 Task: Create a due date automation trigger when advanced on, on the tuesday of the week before a card is due add basic with the blue label at 11:00 AM.
Action: Mouse moved to (1004, 309)
Screenshot: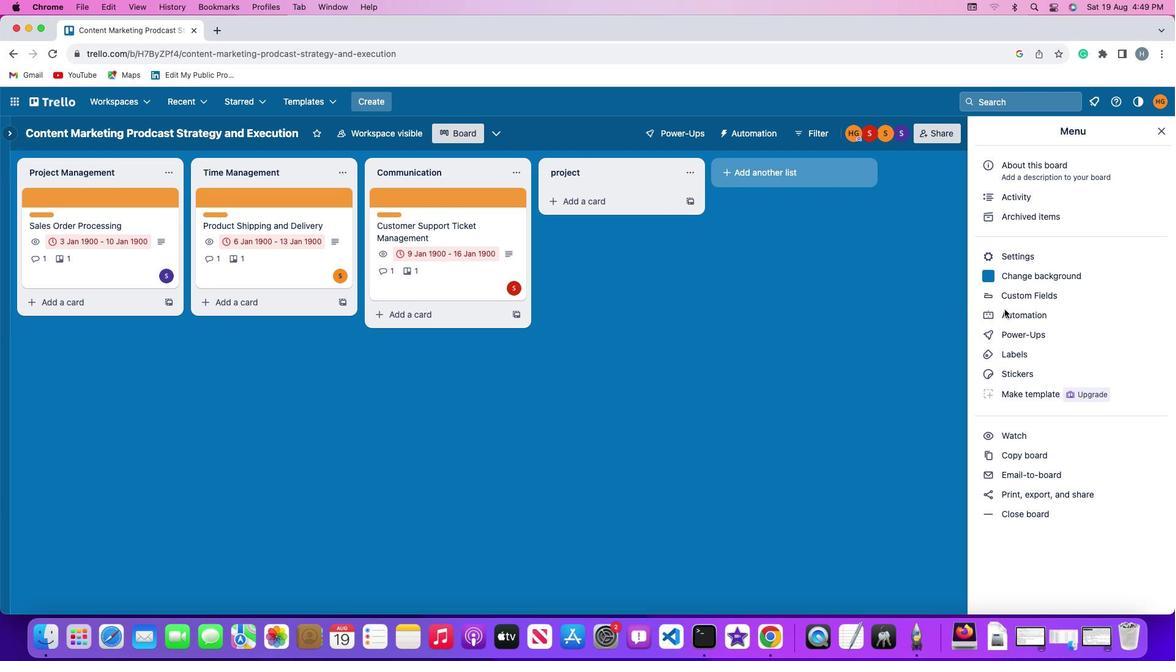 
Action: Mouse pressed left at (1004, 309)
Screenshot: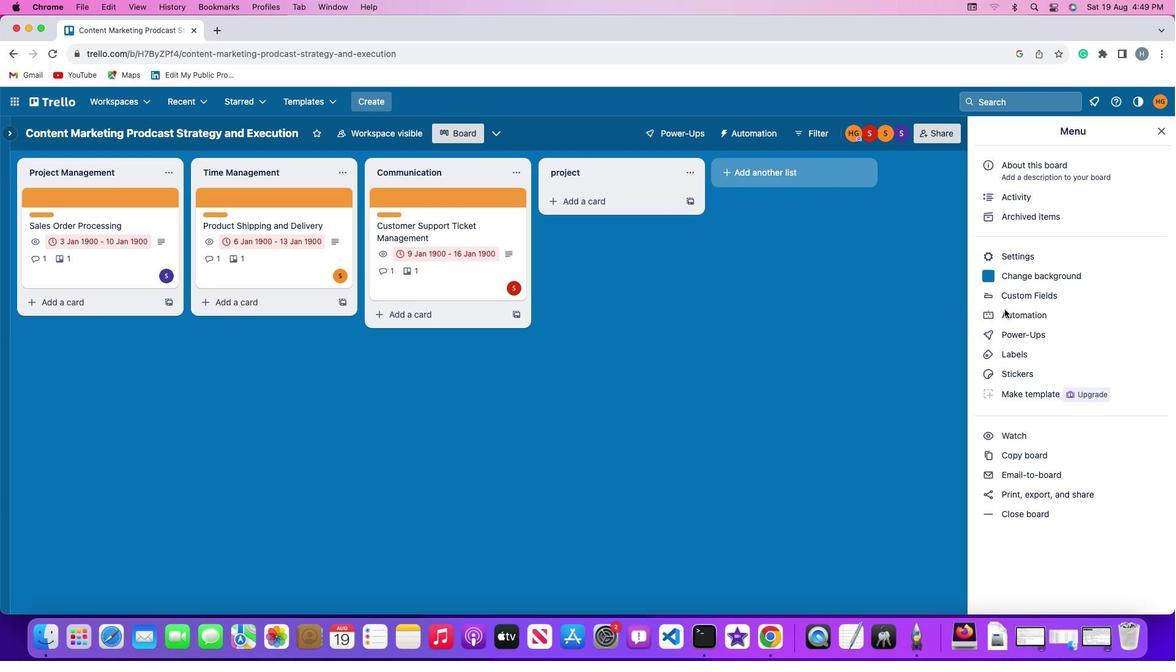 
Action: Mouse pressed left at (1004, 309)
Screenshot: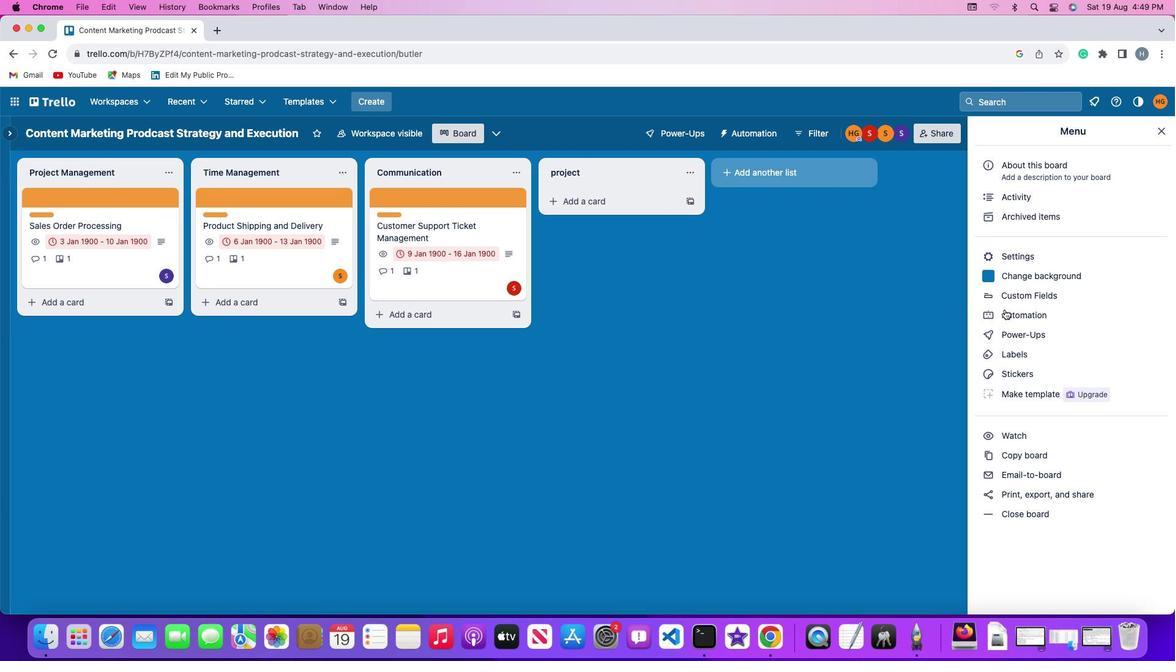 
Action: Mouse moved to (100, 289)
Screenshot: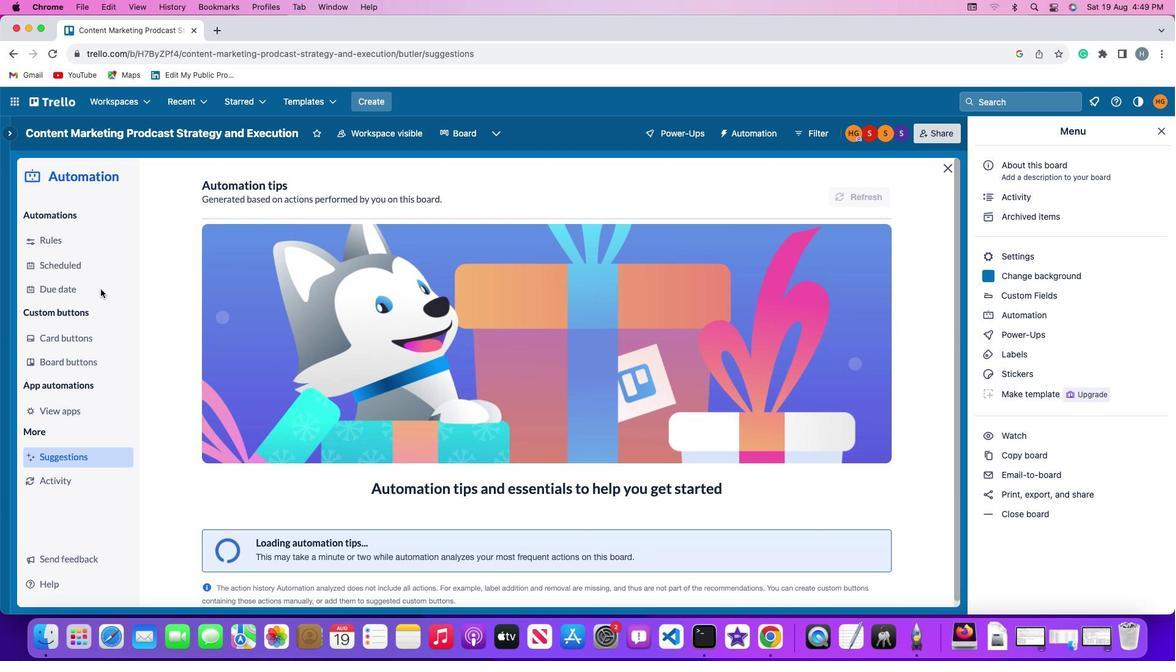 
Action: Mouse pressed left at (100, 289)
Screenshot: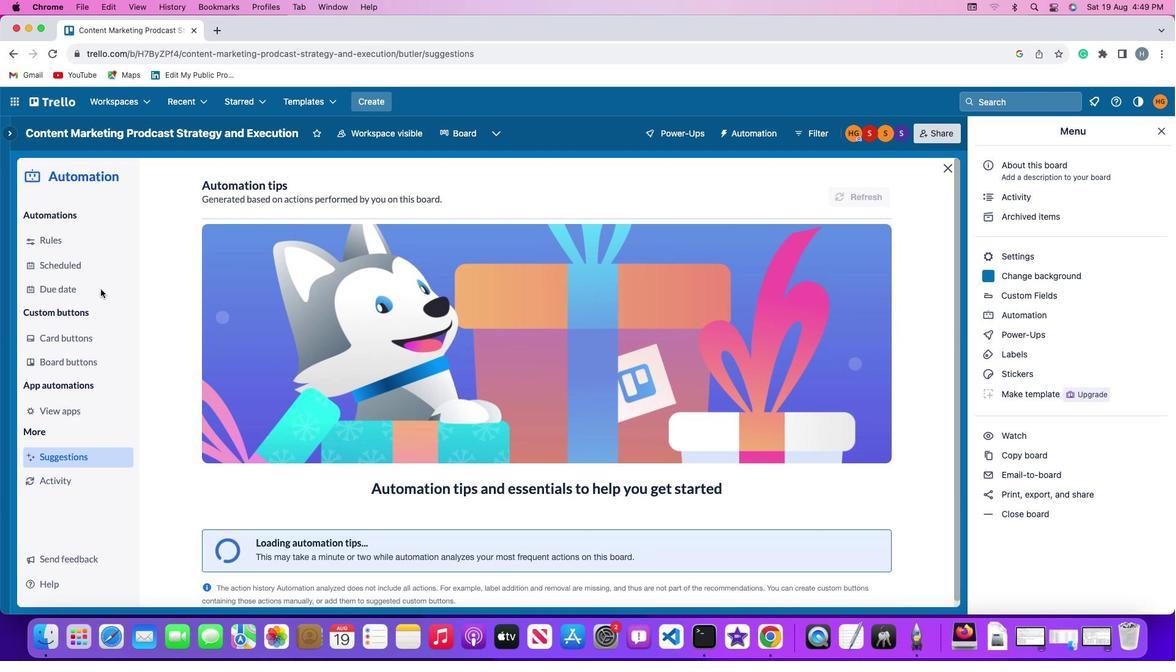 
Action: Mouse moved to (816, 188)
Screenshot: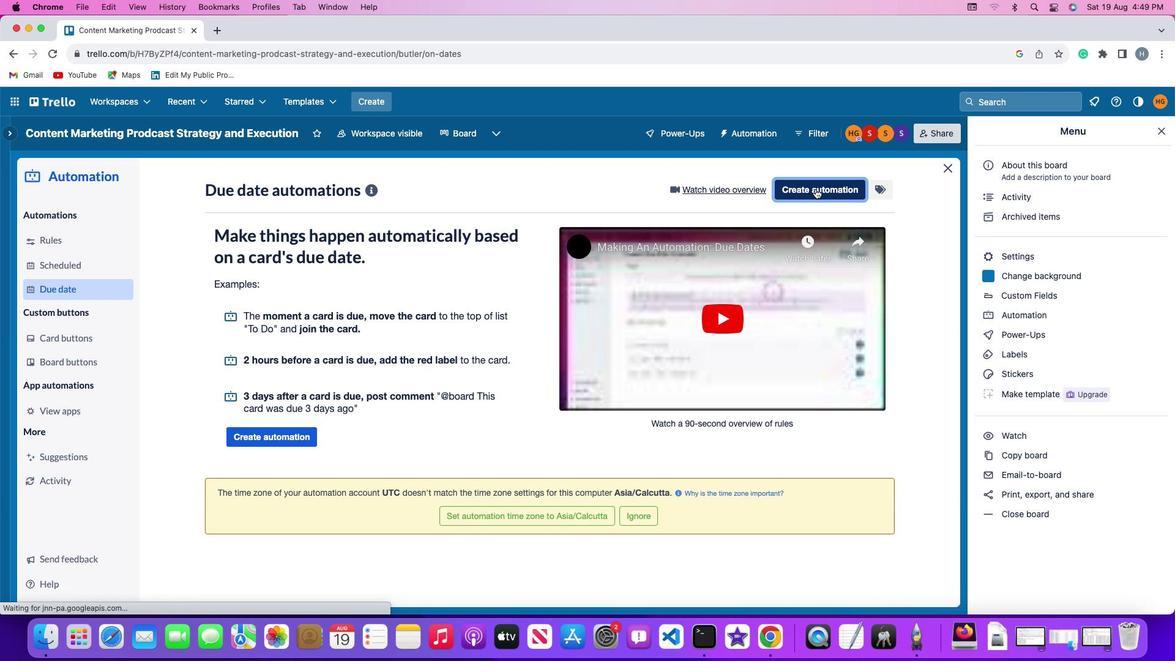 
Action: Mouse pressed left at (816, 188)
Screenshot: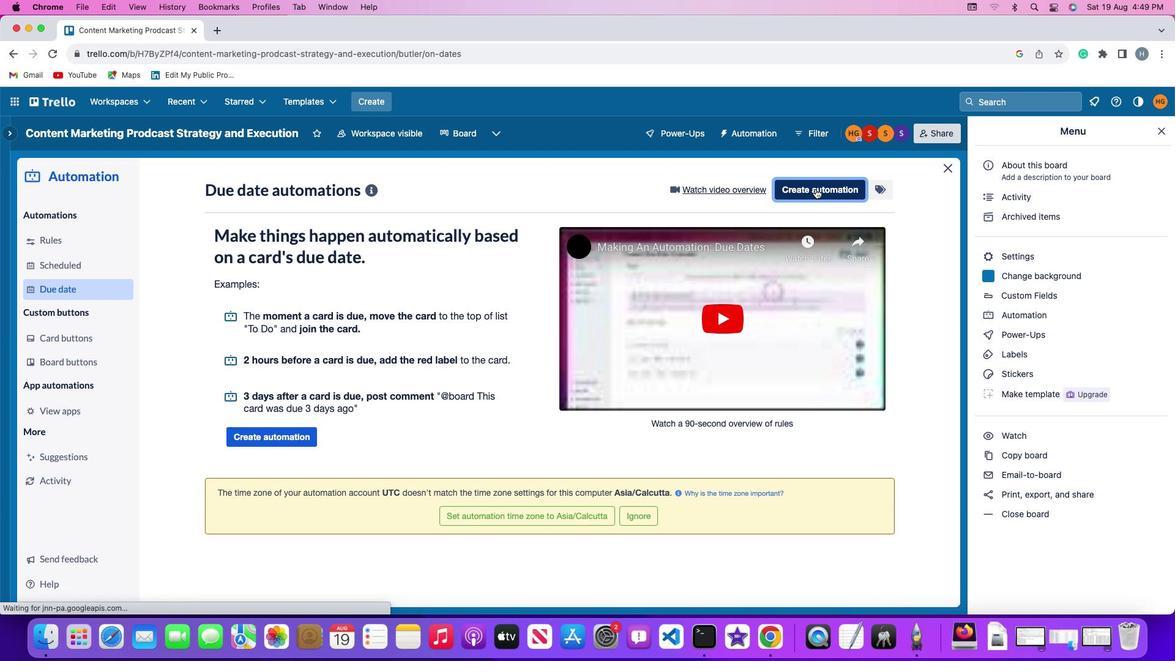 
Action: Mouse moved to (219, 306)
Screenshot: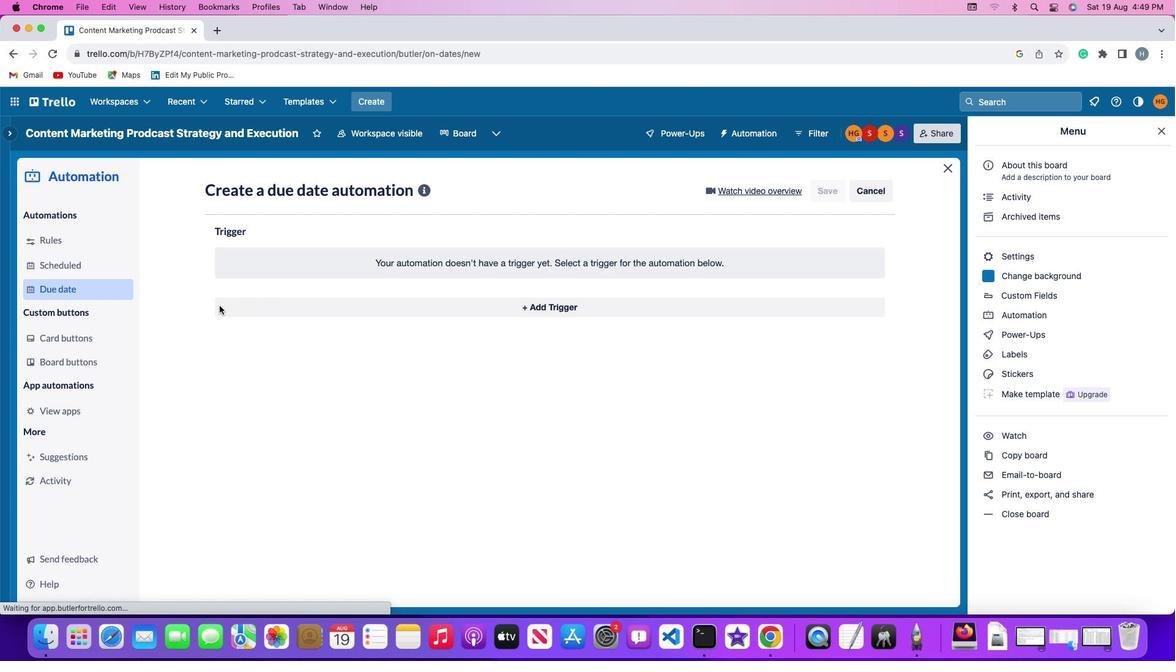 
Action: Mouse pressed left at (219, 306)
Screenshot: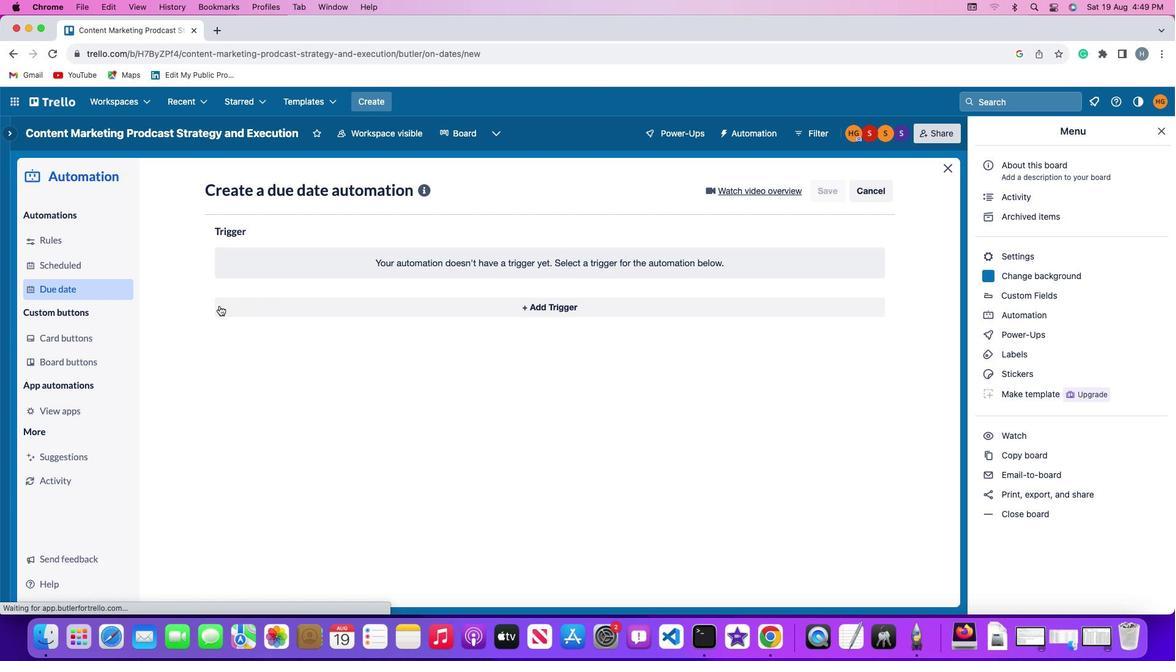 
Action: Mouse moved to (262, 524)
Screenshot: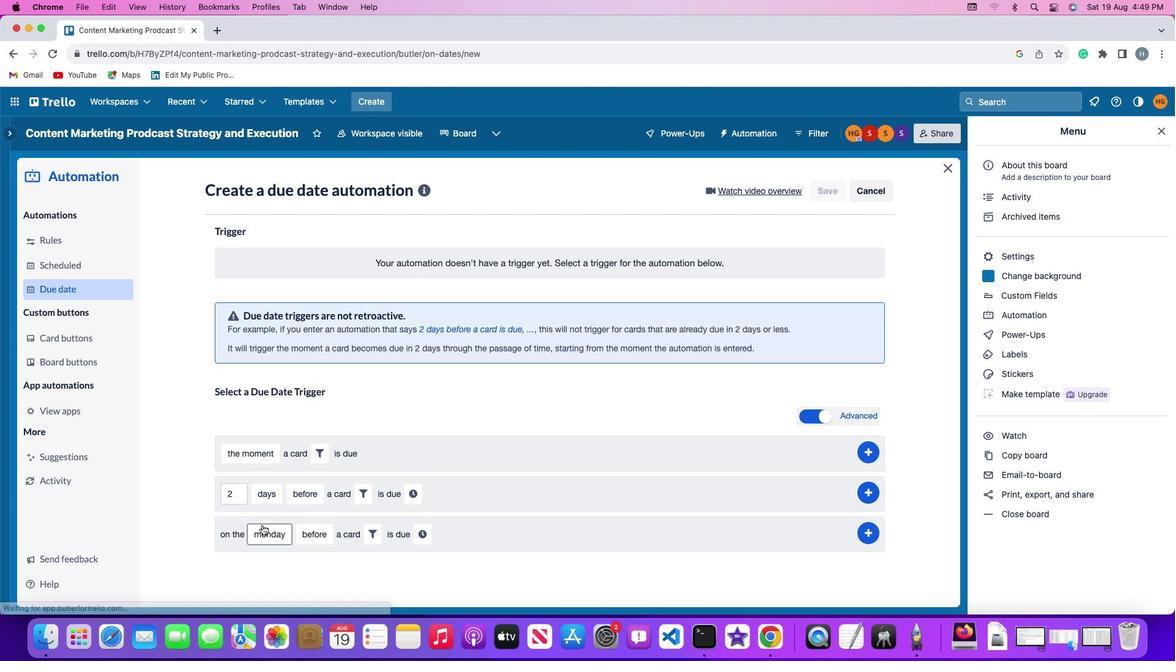 
Action: Mouse pressed left at (262, 524)
Screenshot: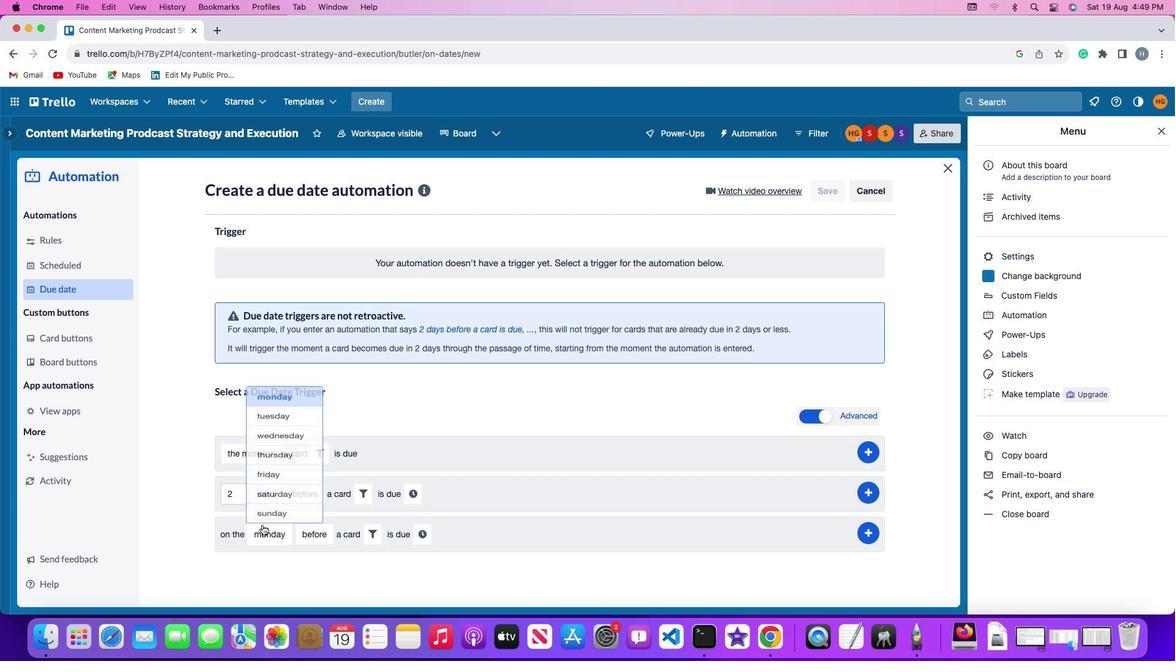 
Action: Mouse moved to (282, 394)
Screenshot: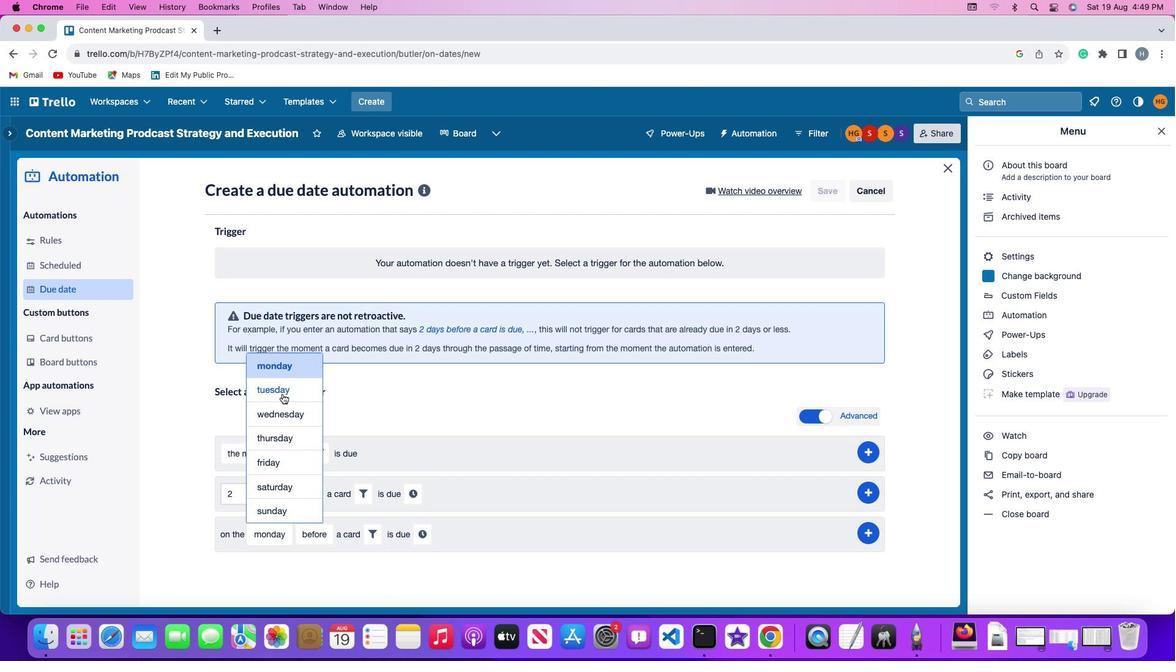 
Action: Mouse pressed left at (282, 394)
Screenshot: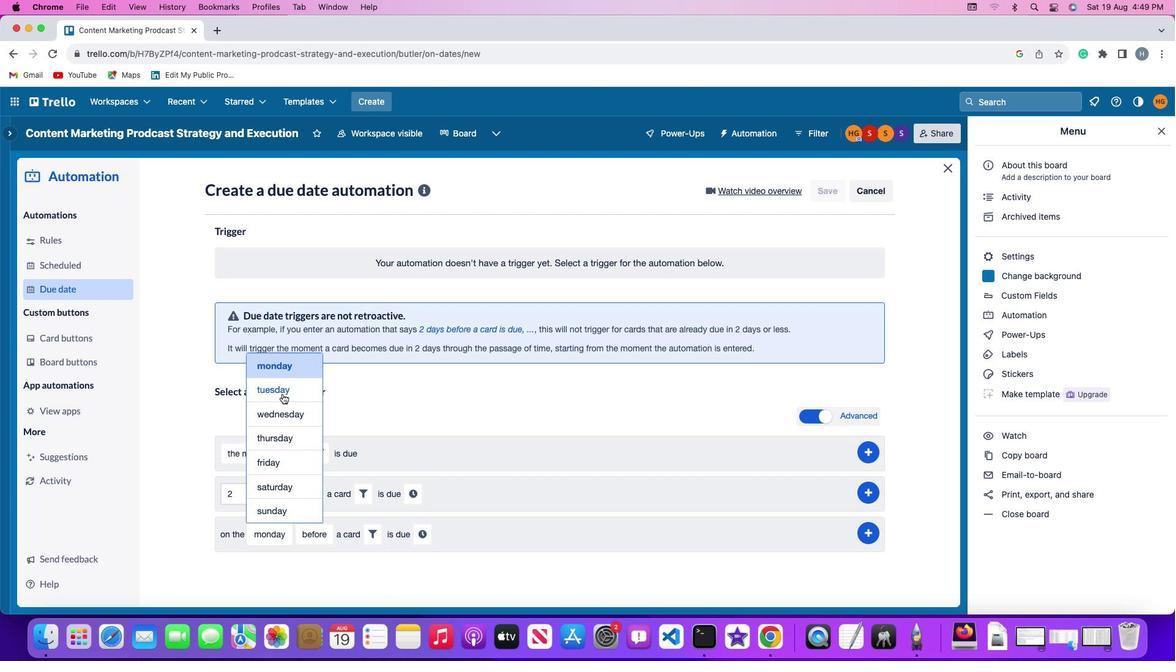 
Action: Mouse moved to (315, 533)
Screenshot: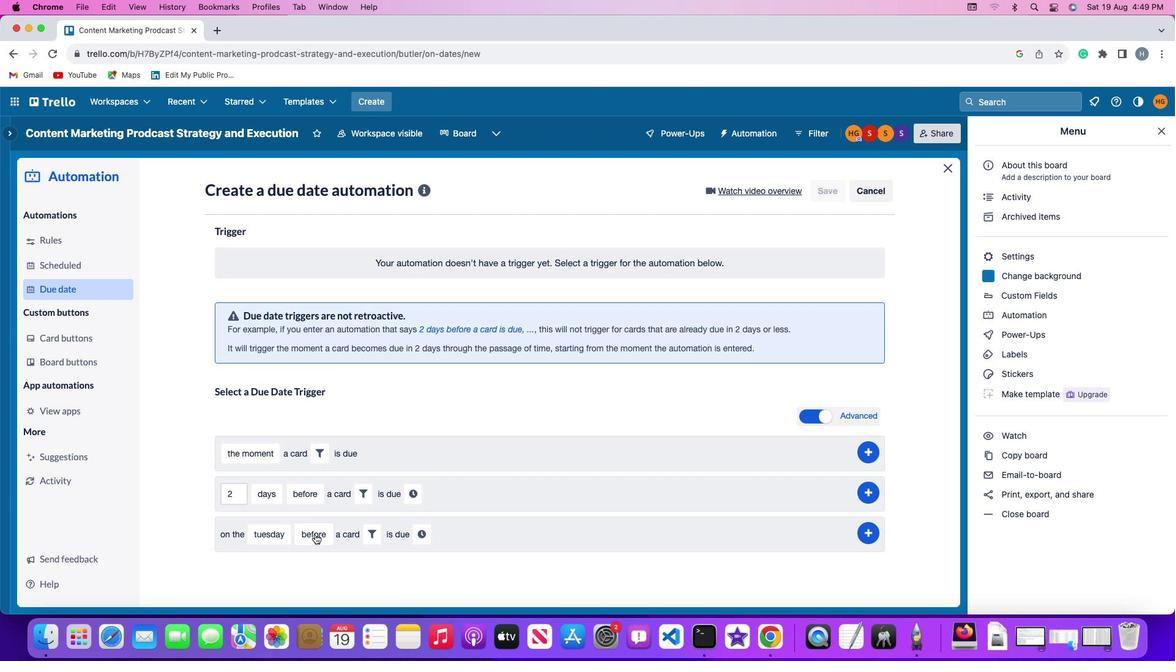 
Action: Mouse pressed left at (315, 533)
Screenshot: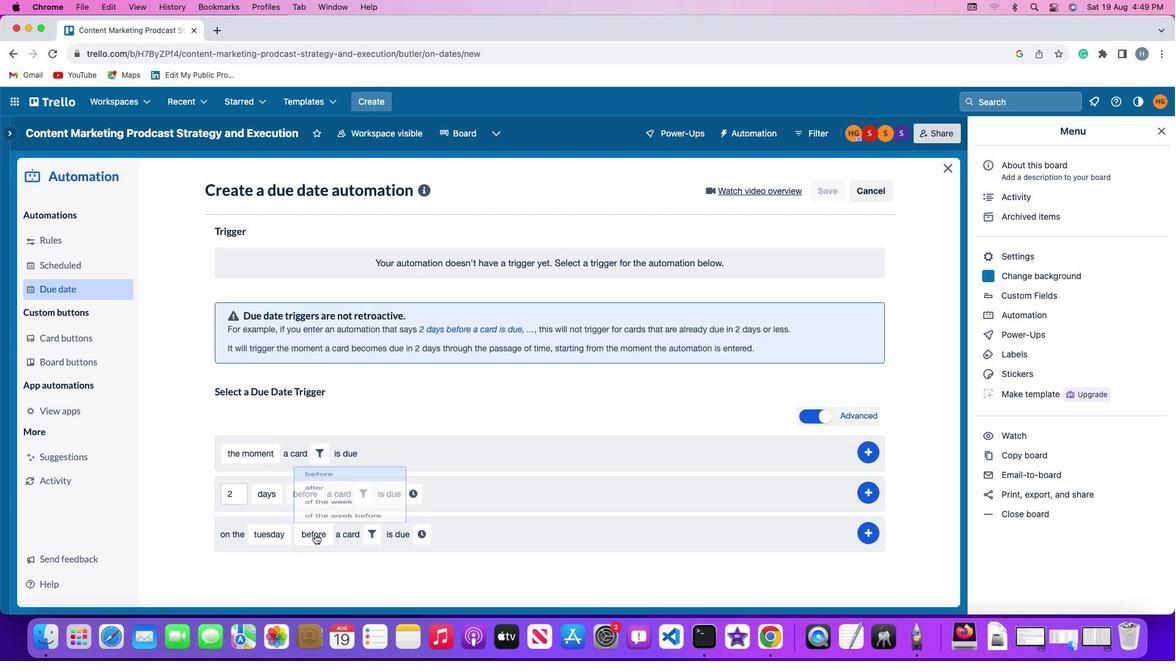 
Action: Mouse moved to (337, 509)
Screenshot: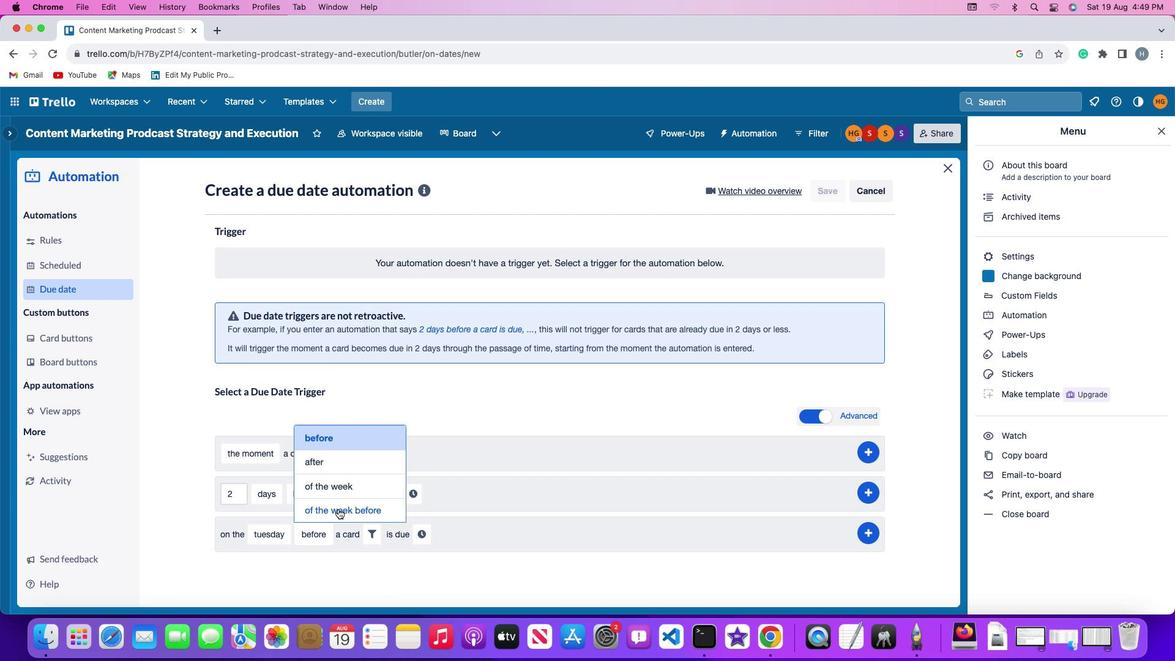 
Action: Mouse pressed left at (337, 509)
Screenshot: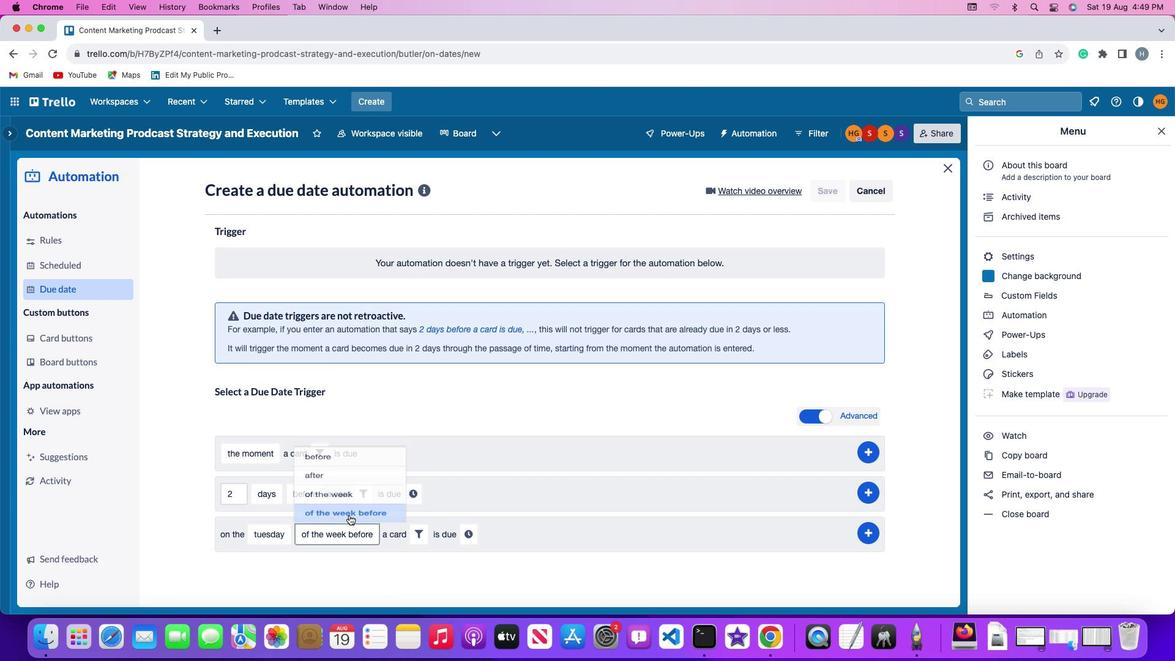 
Action: Mouse moved to (411, 532)
Screenshot: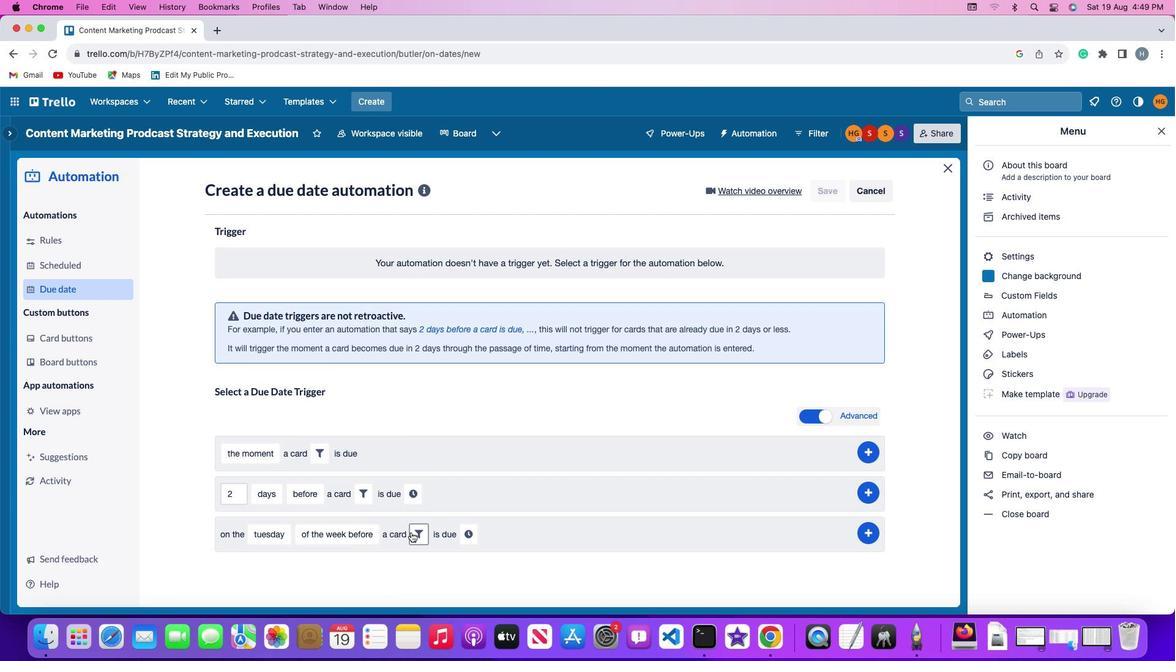 
Action: Mouse pressed left at (411, 532)
Screenshot: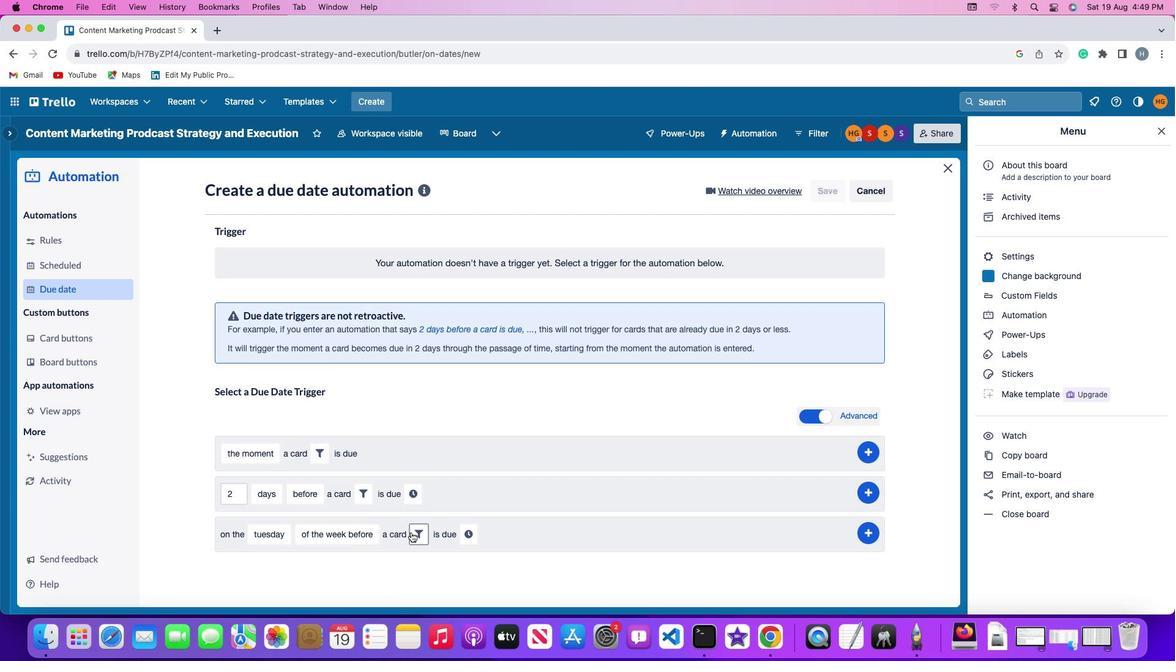 
Action: Mouse moved to (385, 571)
Screenshot: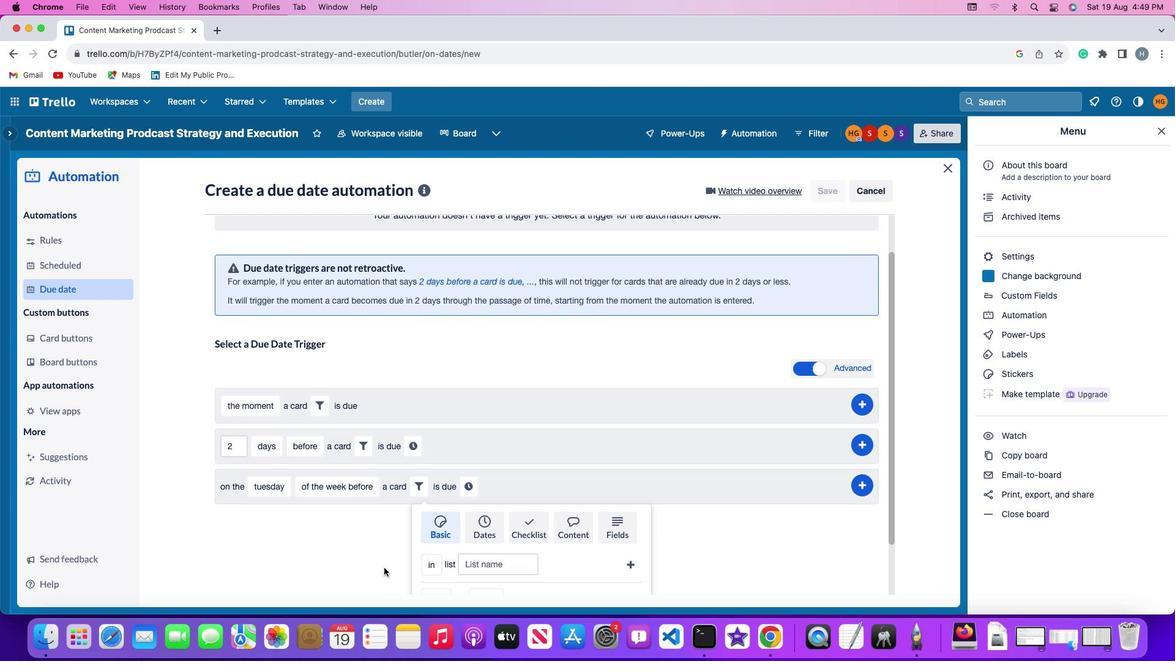 
Action: Mouse scrolled (385, 571) with delta (0, 0)
Screenshot: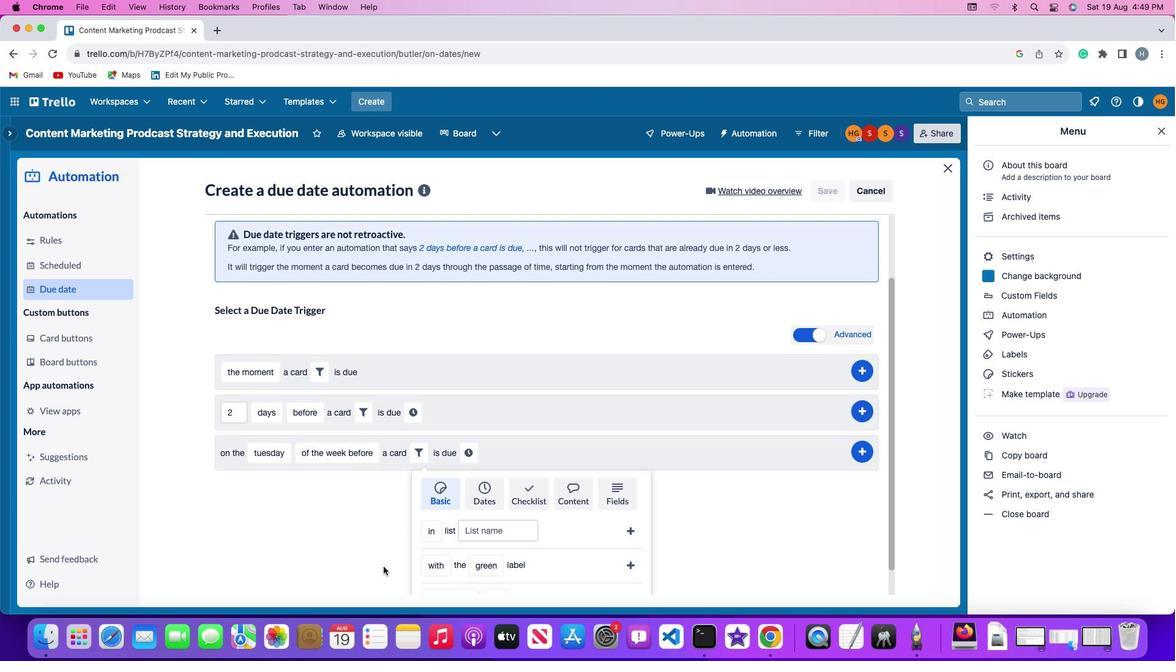 
Action: Mouse scrolled (385, 571) with delta (0, 0)
Screenshot: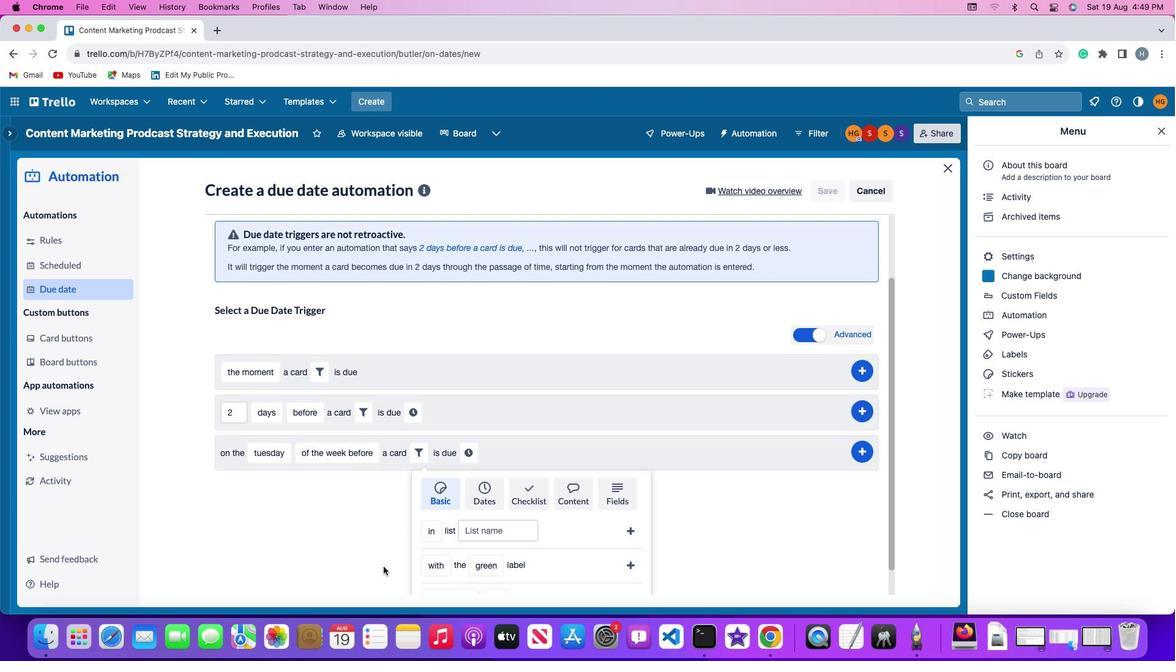 
Action: Mouse scrolled (385, 571) with delta (0, -1)
Screenshot: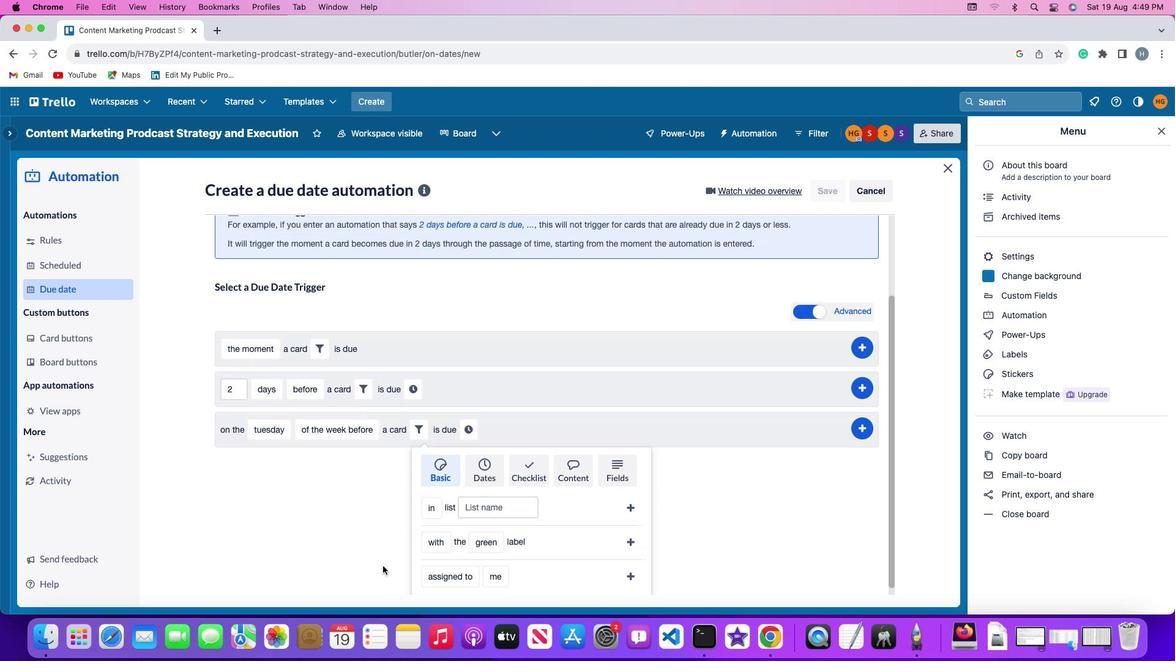 
Action: Mouse scrolled (385, 571) with delta (0, -3)
Screenshot: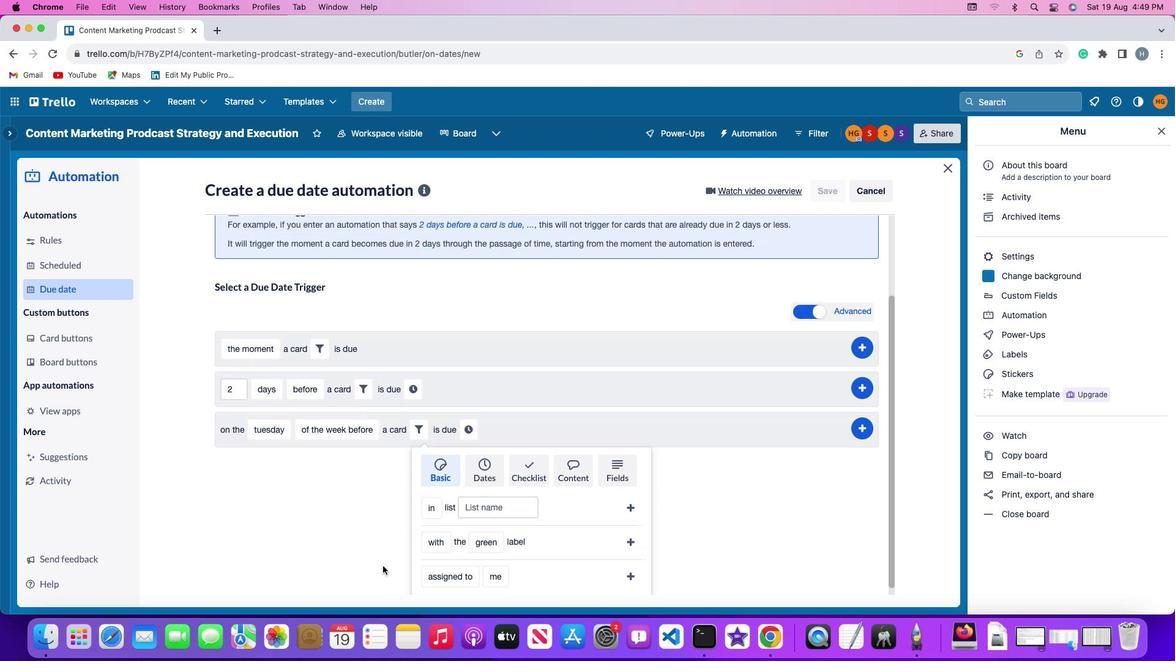 
Action: Mouse moved to (385, 571)
Screenshot: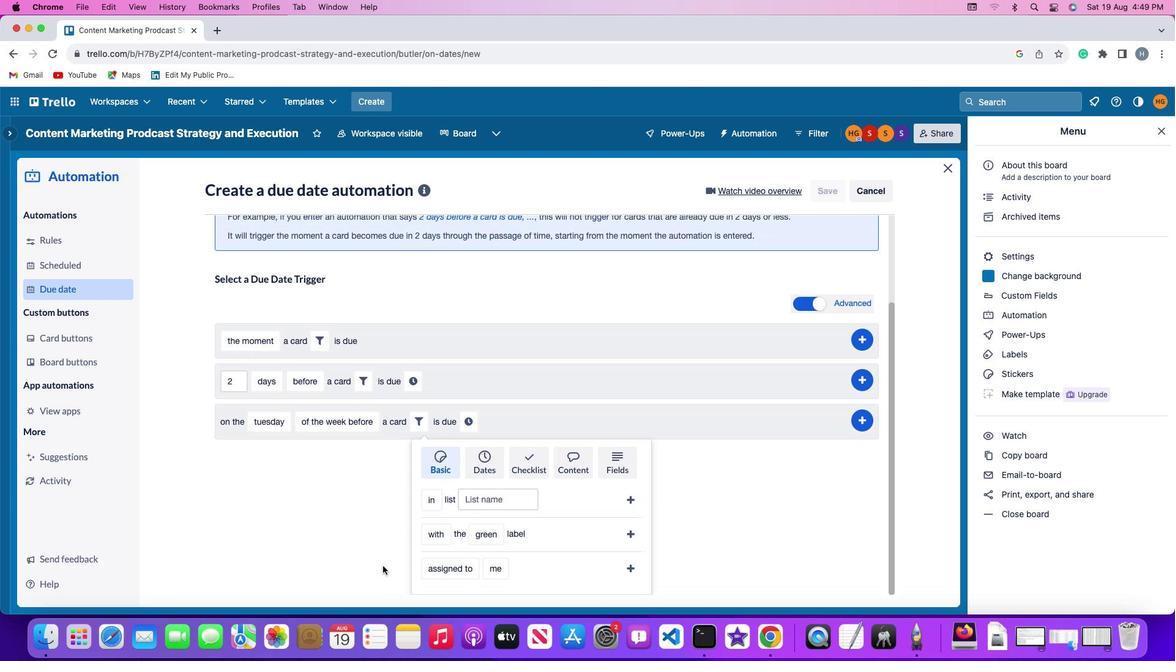 
Action: Mouse scrolled (385, 571) with delta (0, -3)
Screenshot: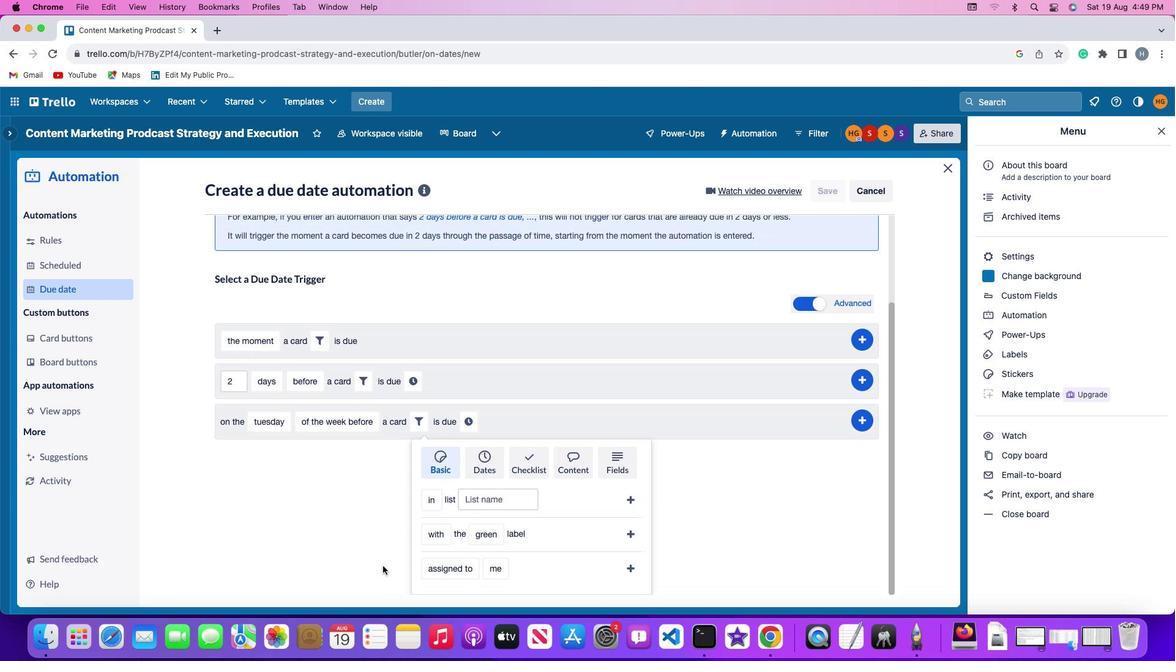
Action: Mouse moved to (382, 565)
Screenshot: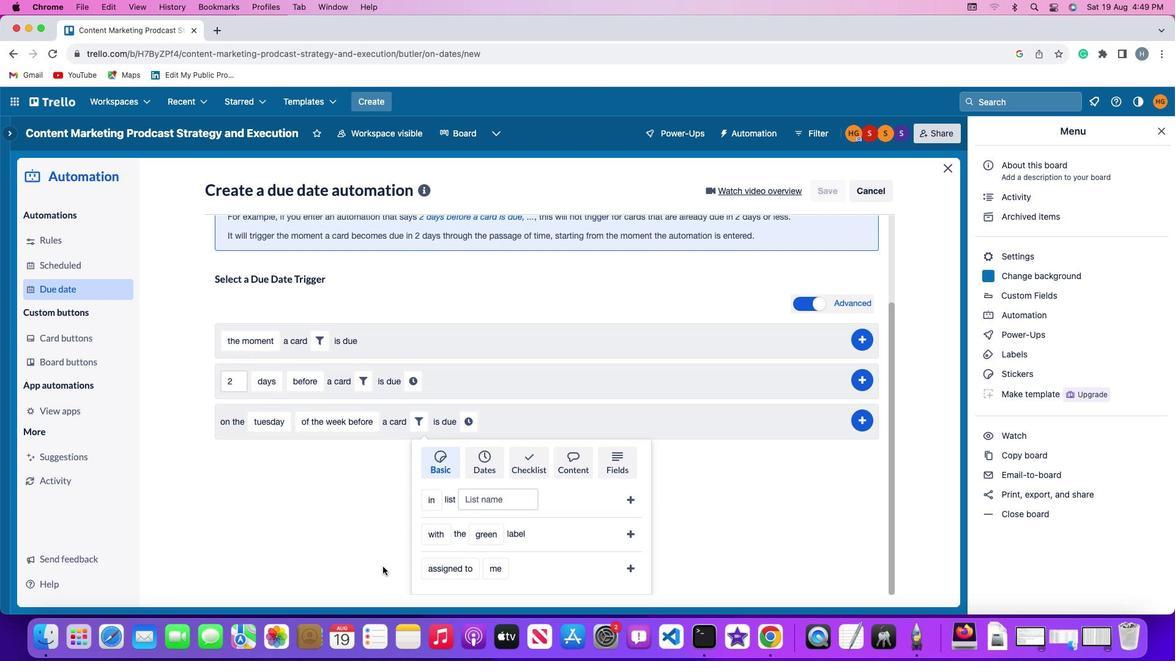 
Action: Mouse scrolled (382, 565) with delta (0, 0)
Screenshot: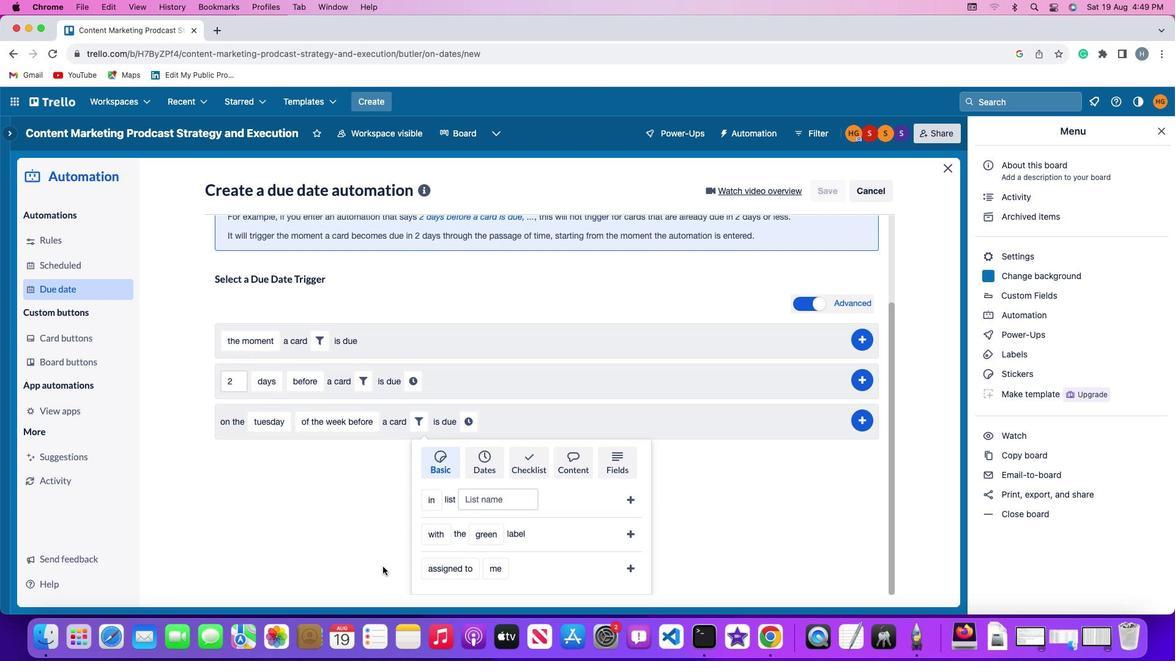 
Action: Mouse moved to (381, 565)
Screenshot: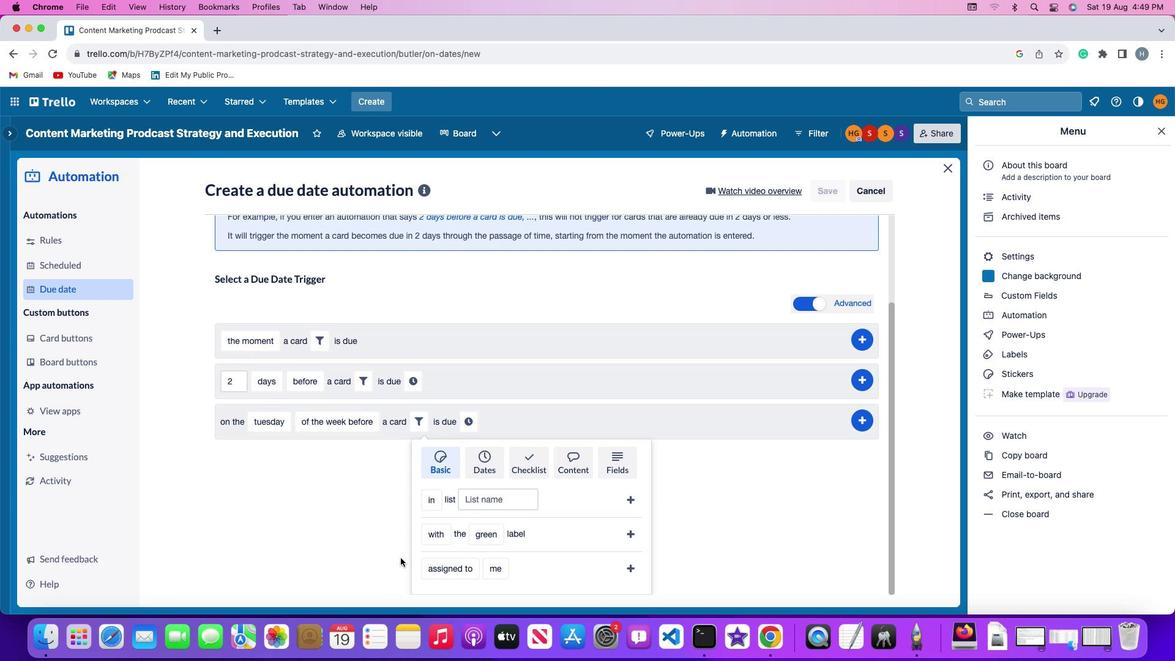 
Action: Mouse scrolled (381, 565) with delta (0, 0)
Screenshot: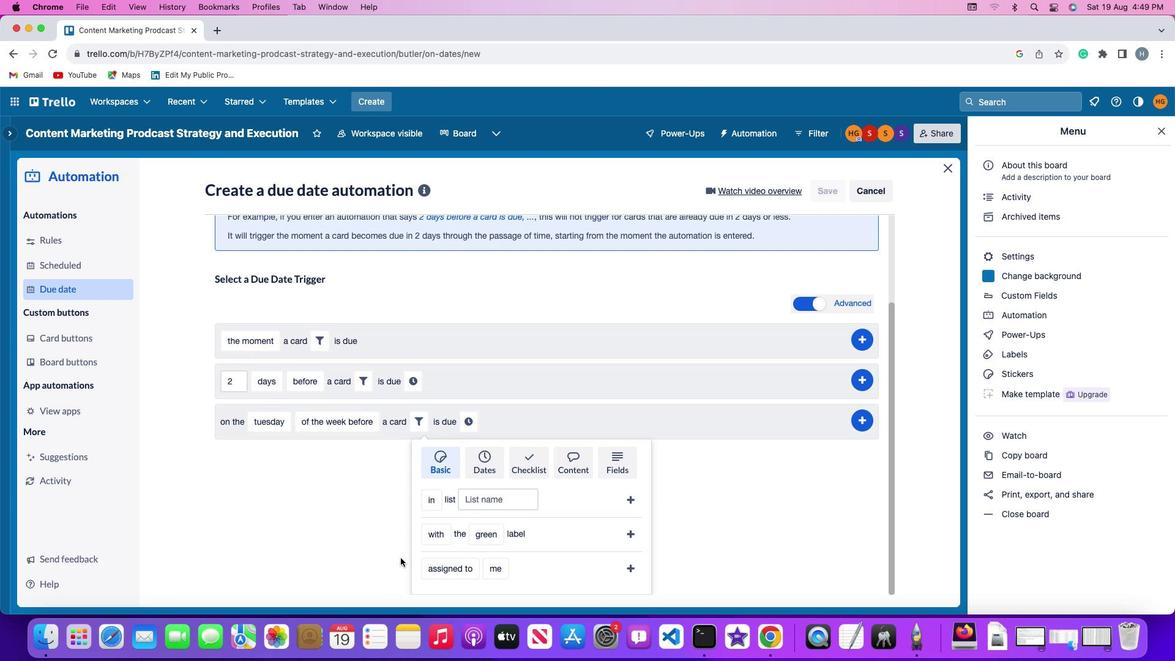 
Action: Mouse moved to (437, 537)
Screenshot: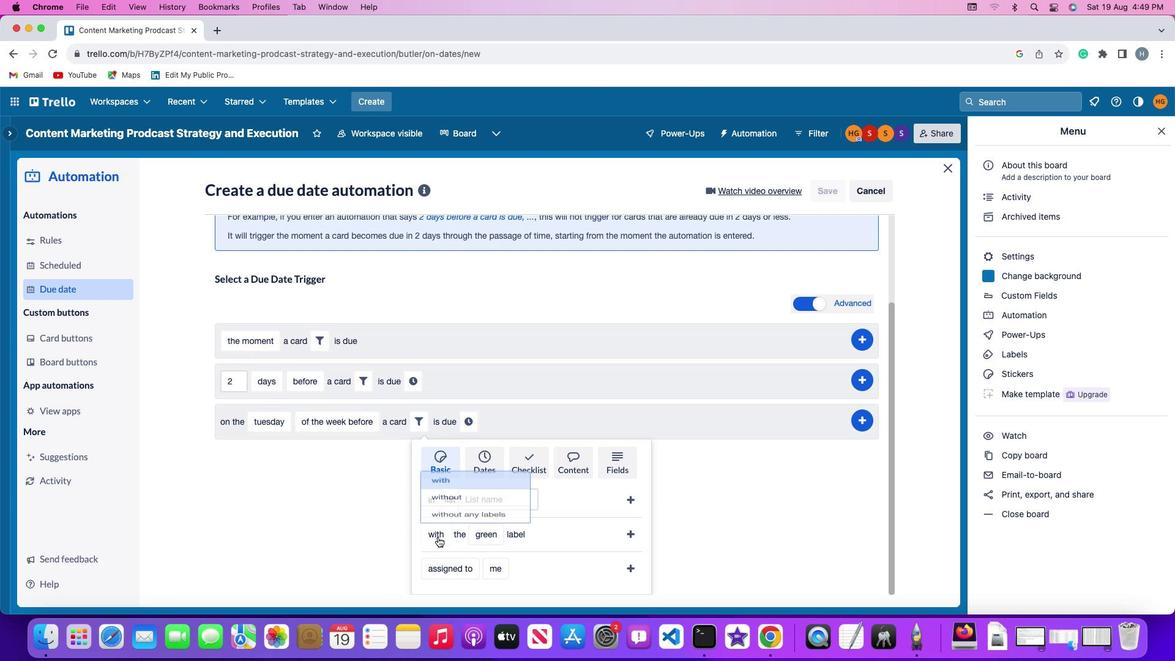 
Action: Mouse pressed left at (437, 537)
Screenshot: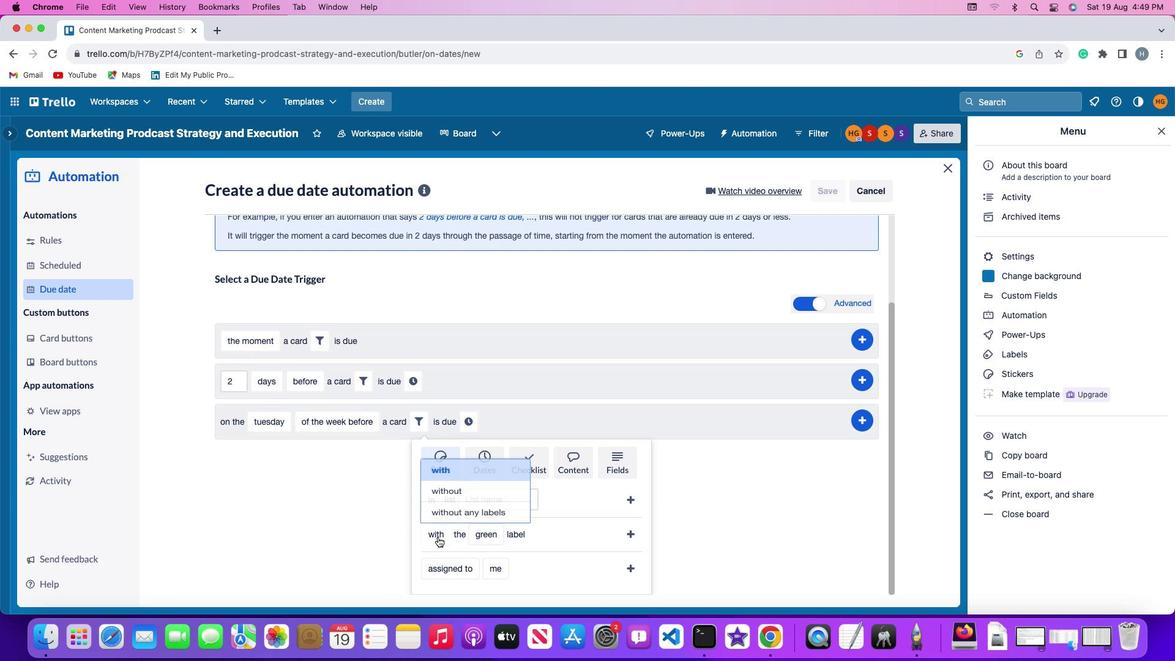 
Action: Mouse moved to (460, 466)
Screenshot: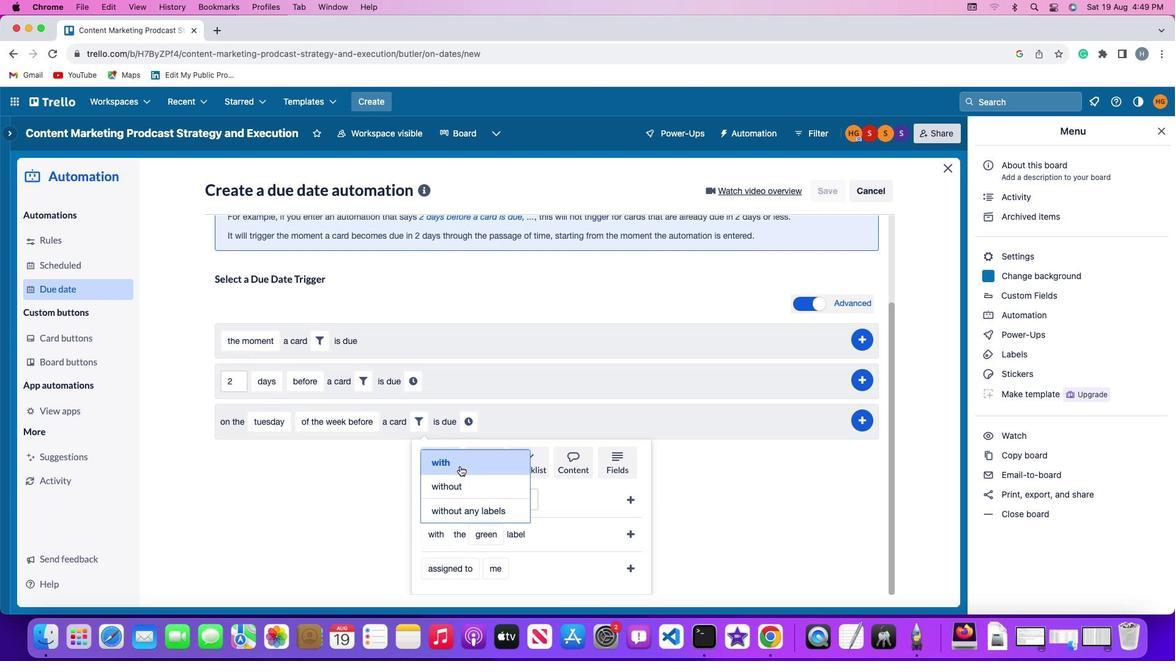 
Action: Mouse pressed left at (460, 466)
Screenshot: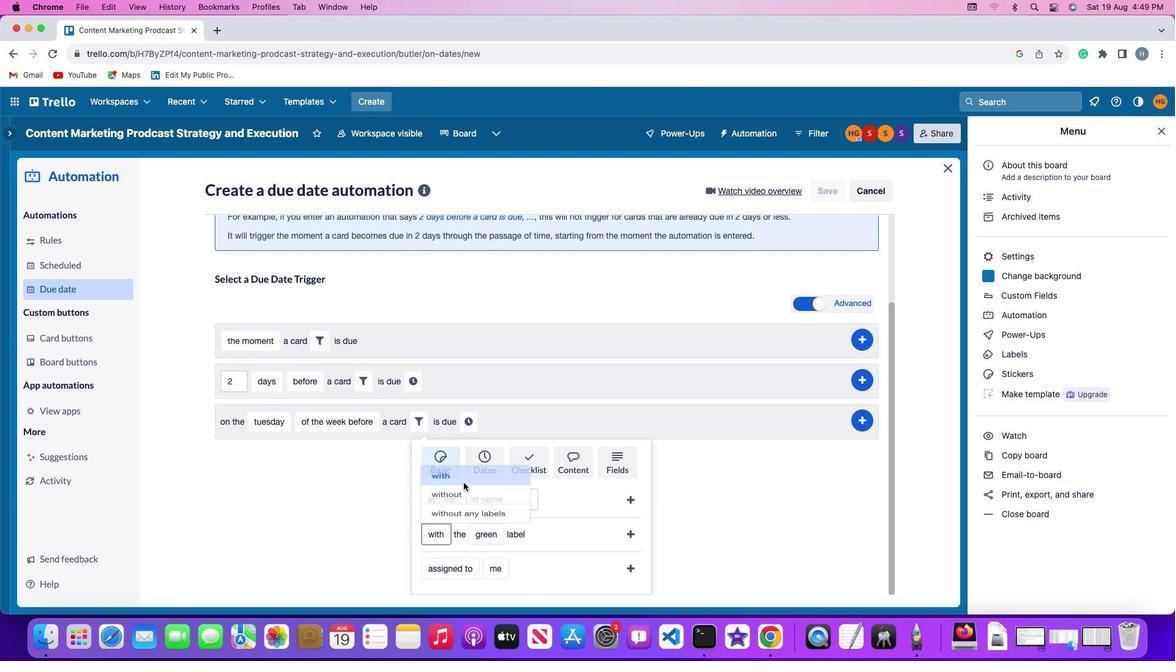 
Action: Mouse moved to (483, 533)
Screenshot: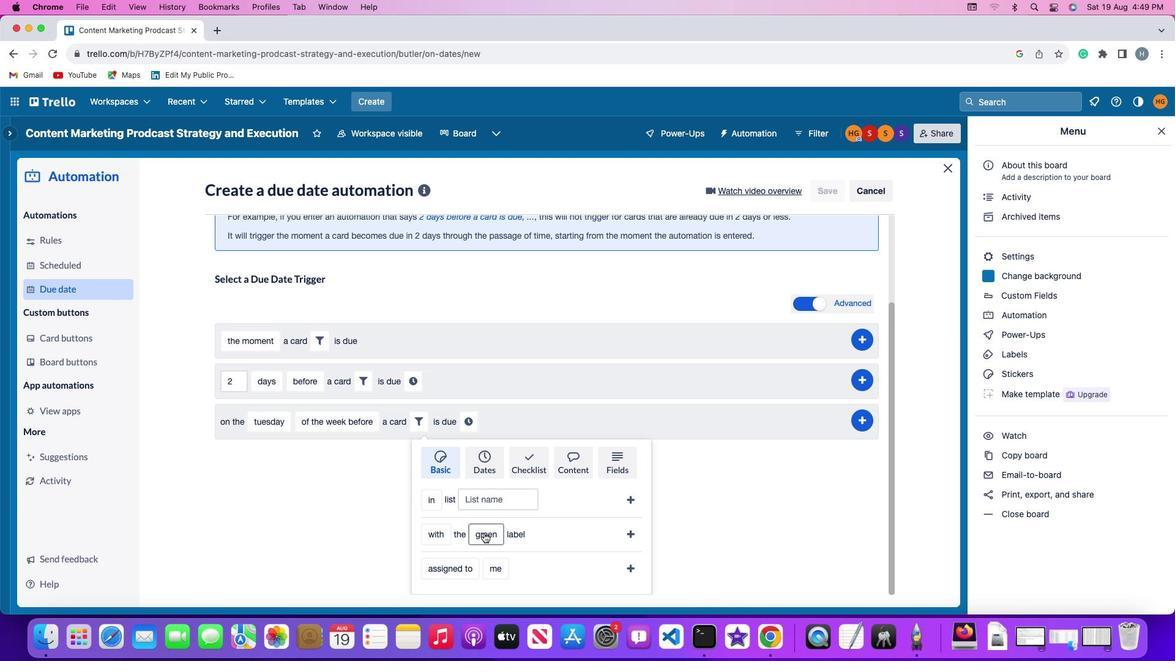 
Action: Mouse pressed left at (483, 533)
Screenshot: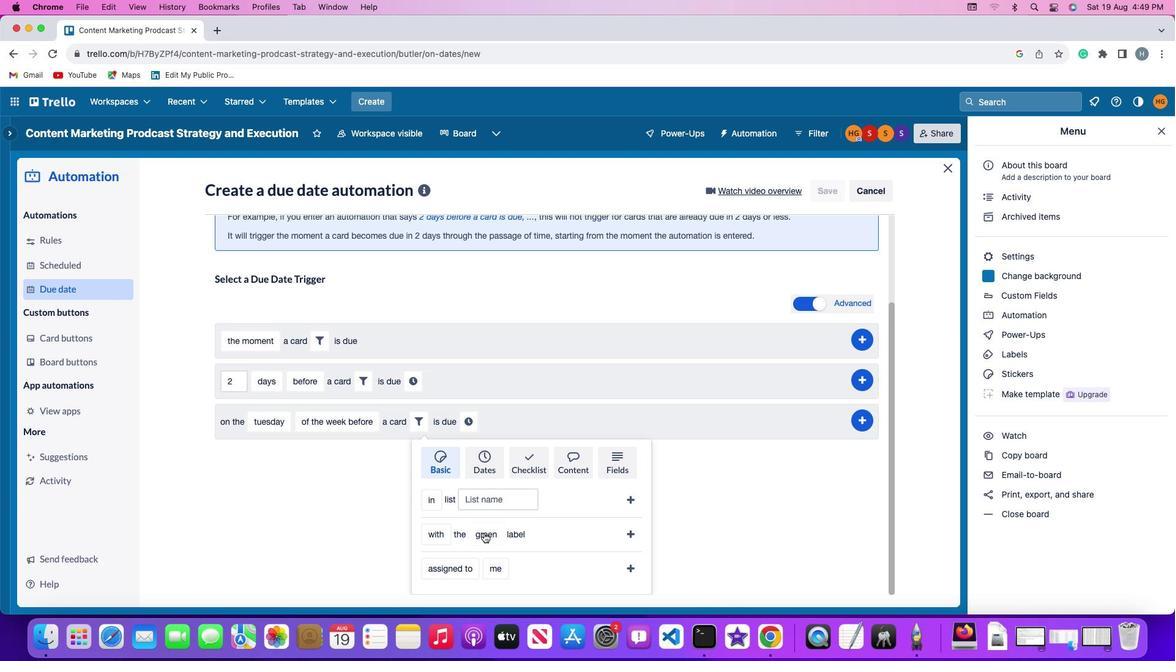 
Action: Mouse moved to (488, 511)
Screenshot: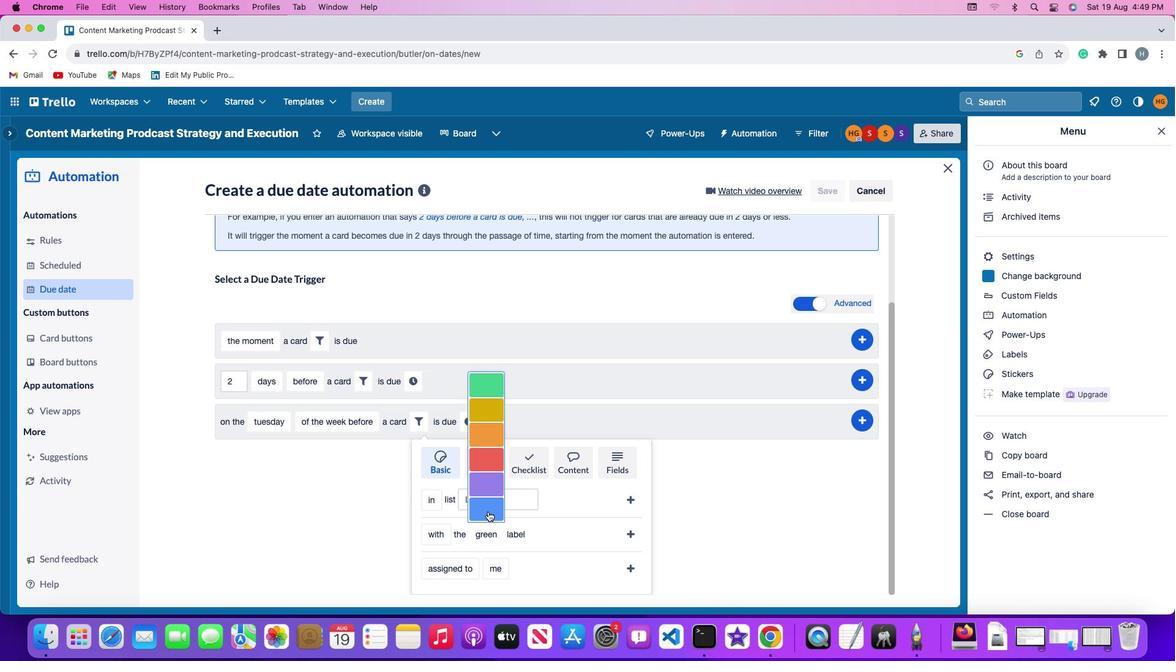 
Action: Mouse pressed left at (488, 511)
Screenshot: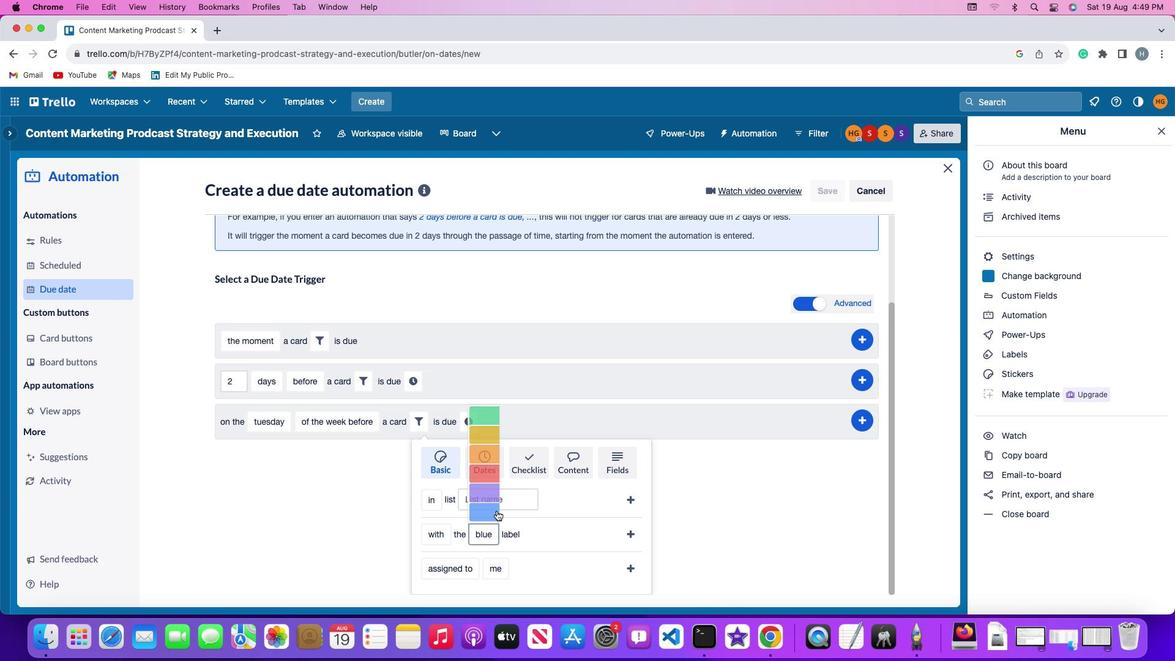 
Action: Mouse moved to (632, 533)
Screenshot: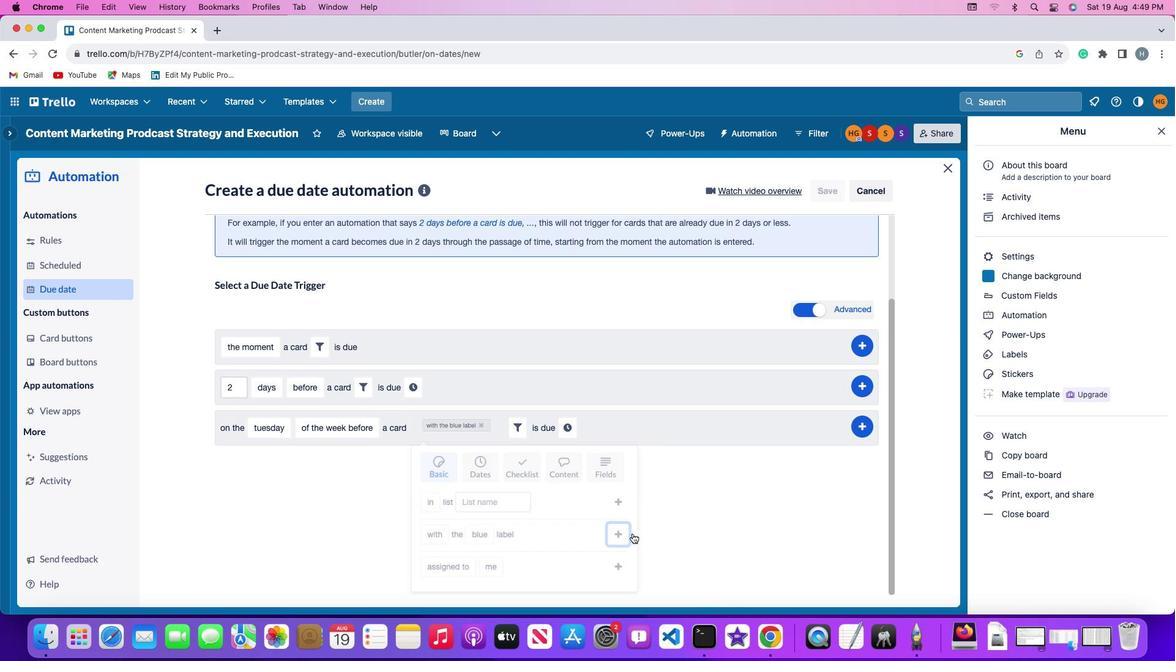 
Action: Mouse pressed left at (632, 533)
Screenshot: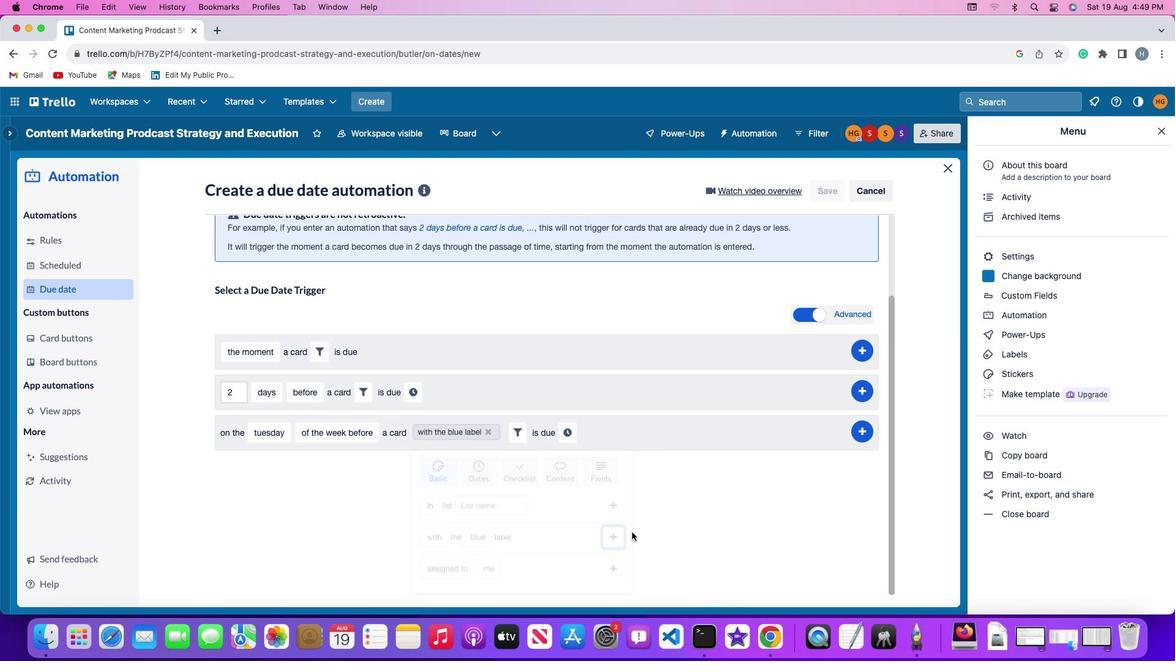 
Action: Mouse moved to (569, 532)
Screenshot: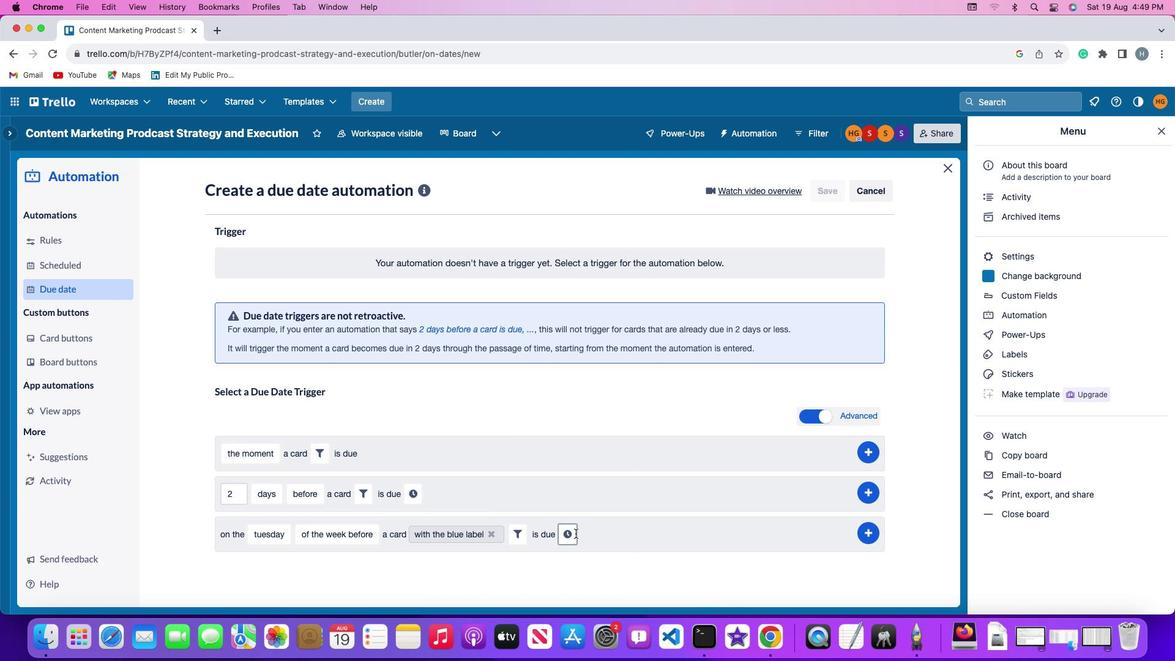 
Action: Mouse pressed left at (569, 532)
Screenshot: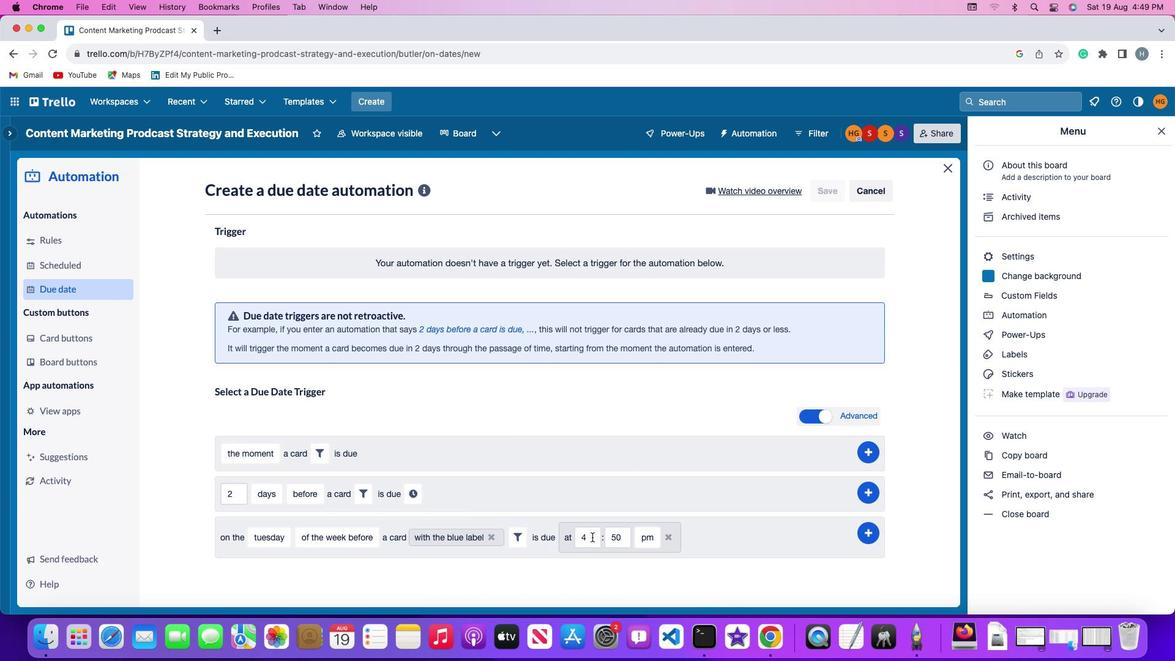 
Action: Mouse moved to (593, 537)
Screenshot: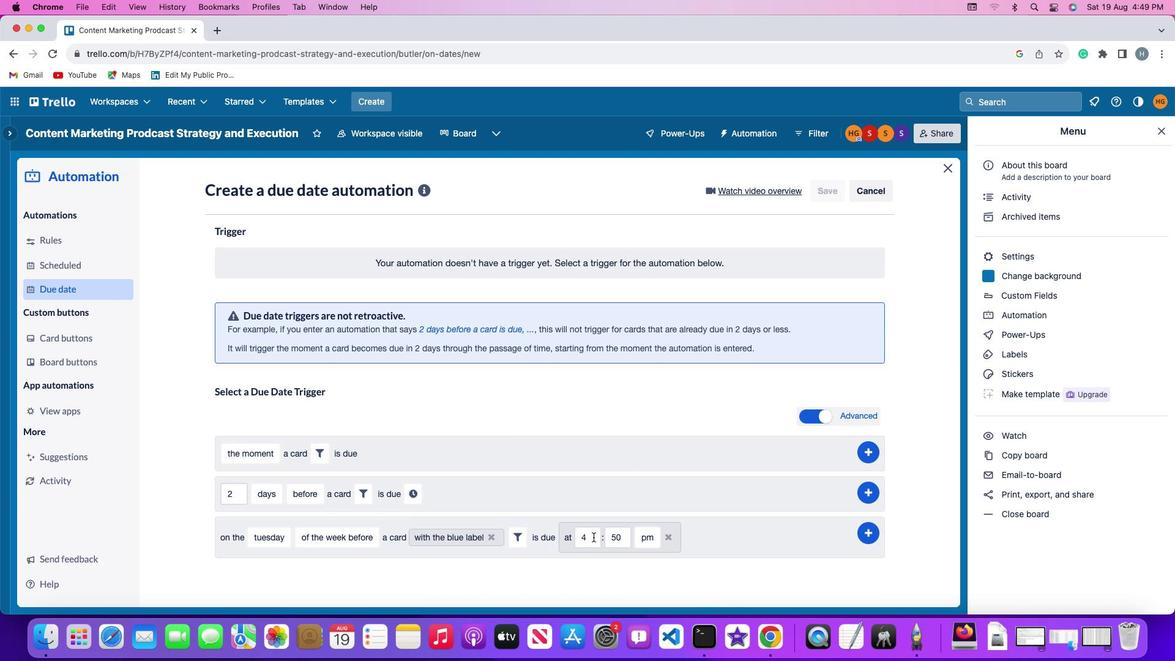 
Action: Mouse pressed left at (593, 537)
Screenshot: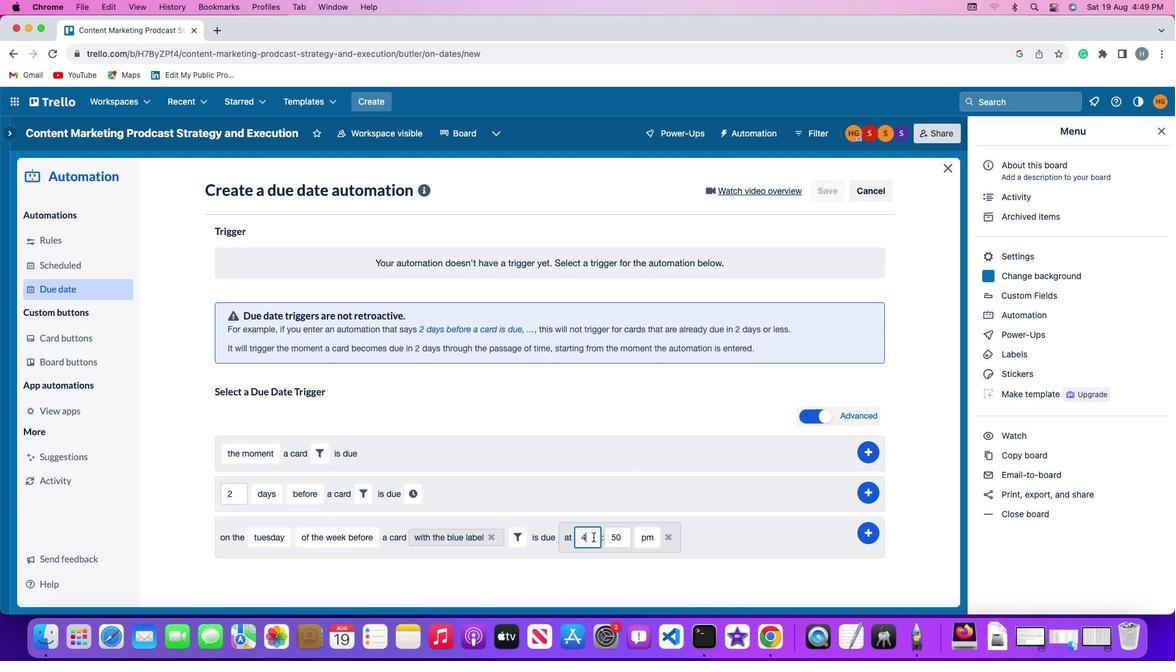 
Action: Mouse moved to (593, 537)
Screenshot: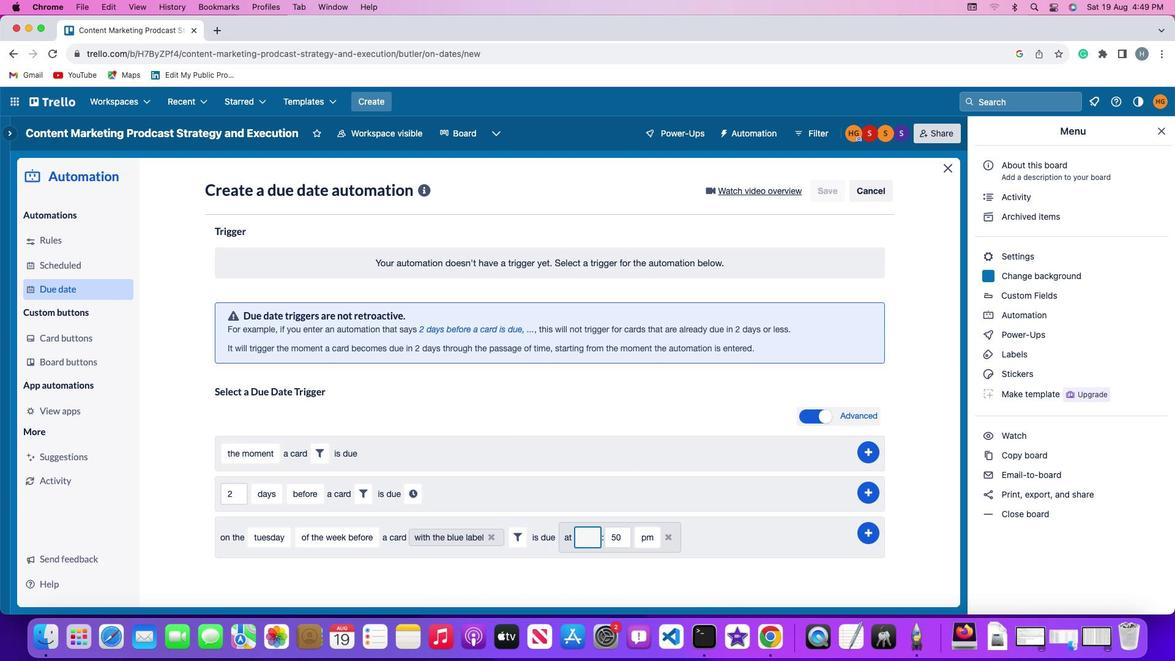 
Action: Key pressed Key.backspace'1''1'
Screenshot: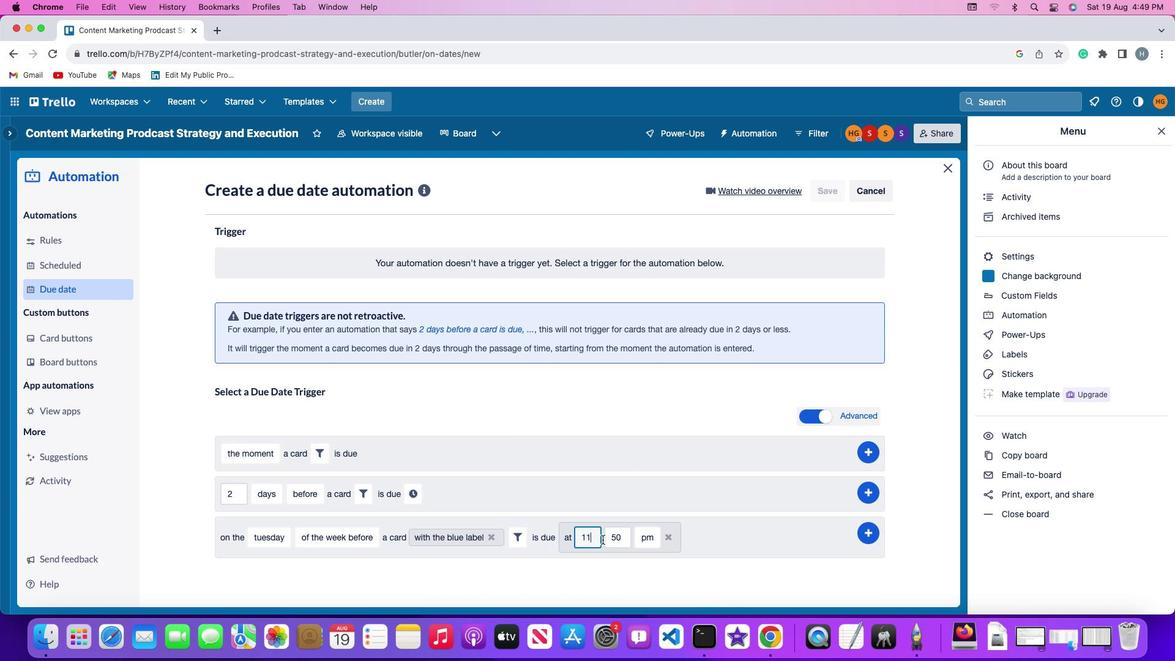 
Action: Mouse moved to (621, 535)
Screenshot: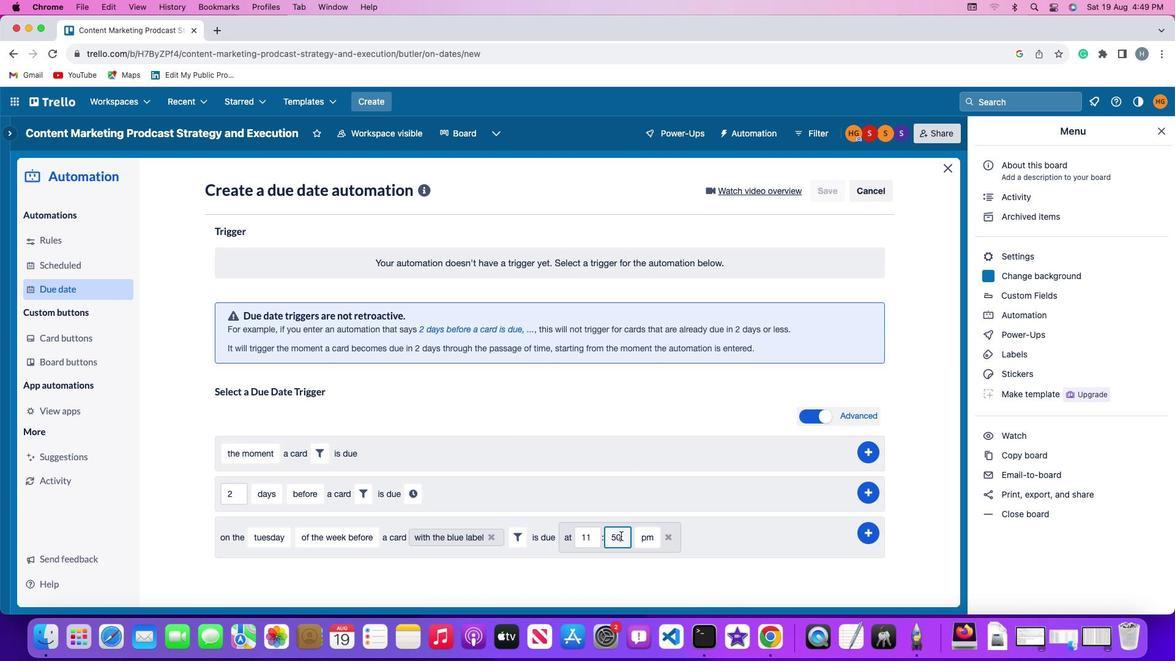
Action: Mouse pressed left at (621, 535)
Screenshot: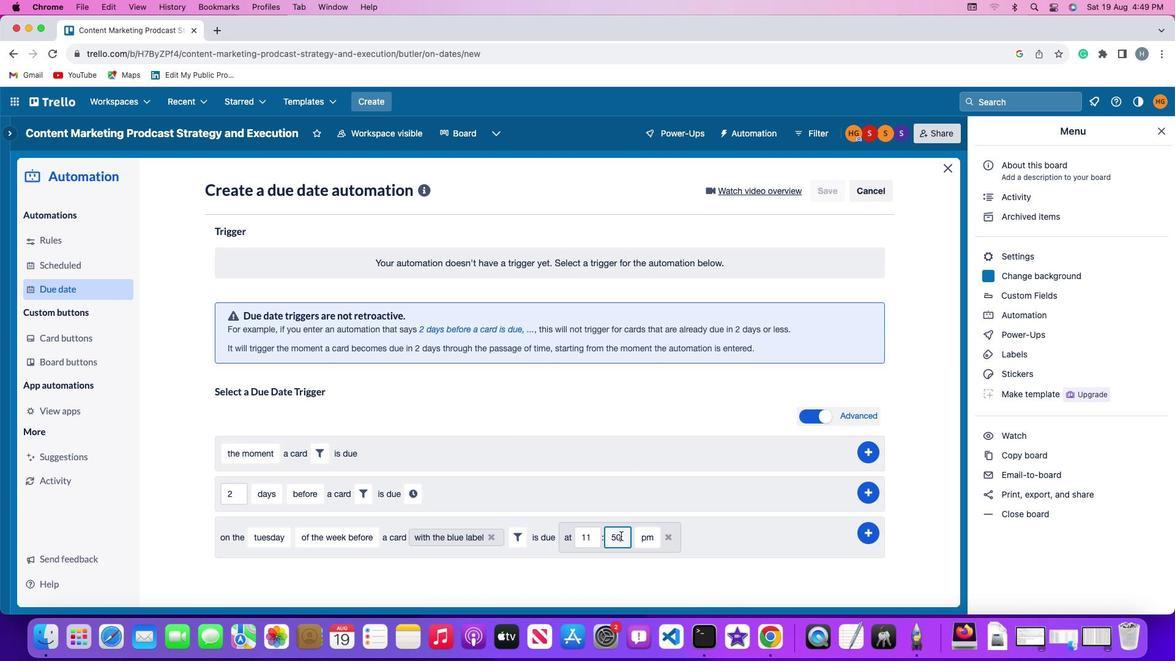 
Action: Key pressed Key.backspaceKey.backspace
Screenshot: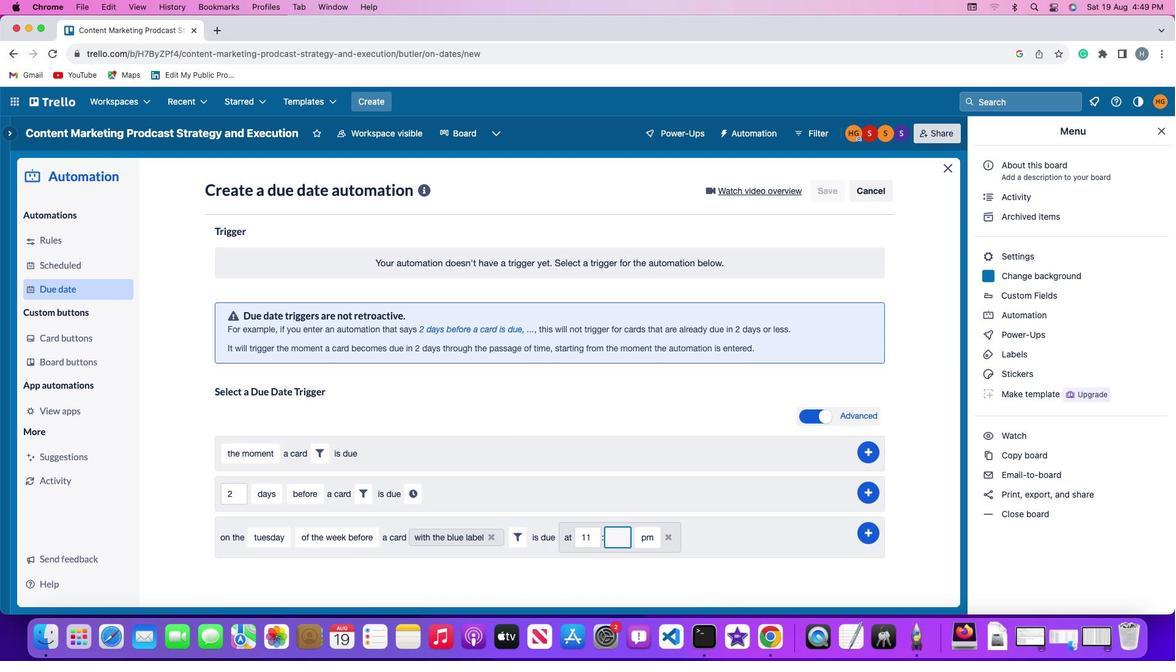 
Action: Mouse moved to (621, 535)
Screenshot: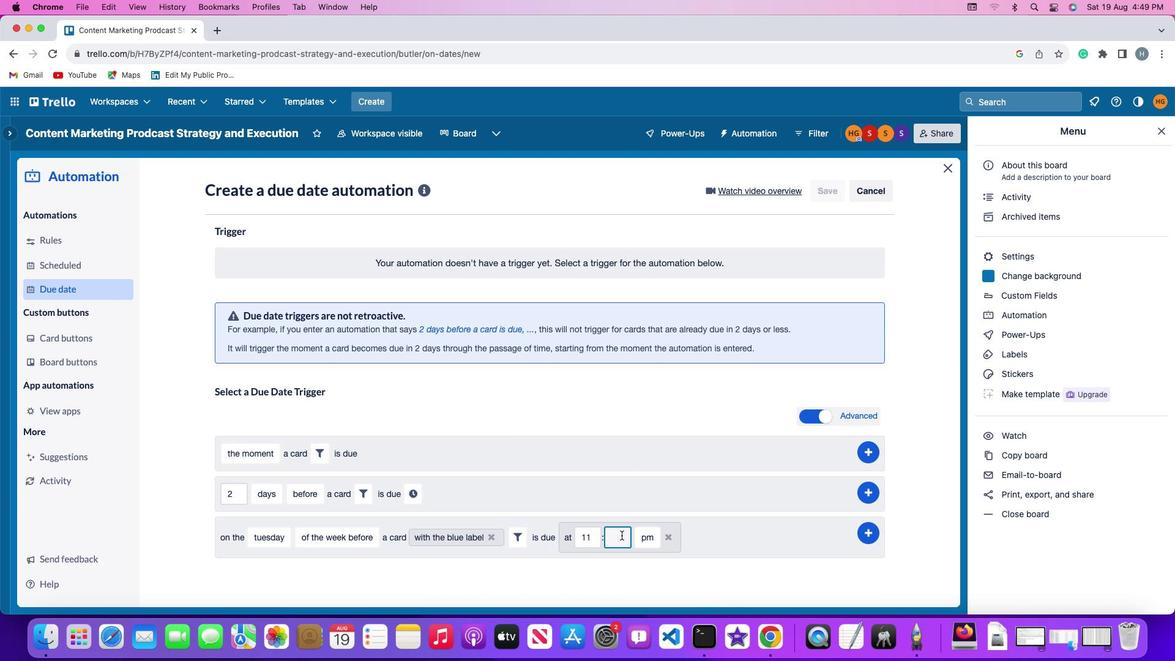 
Action: Key pressed '0''0'
Screenshot: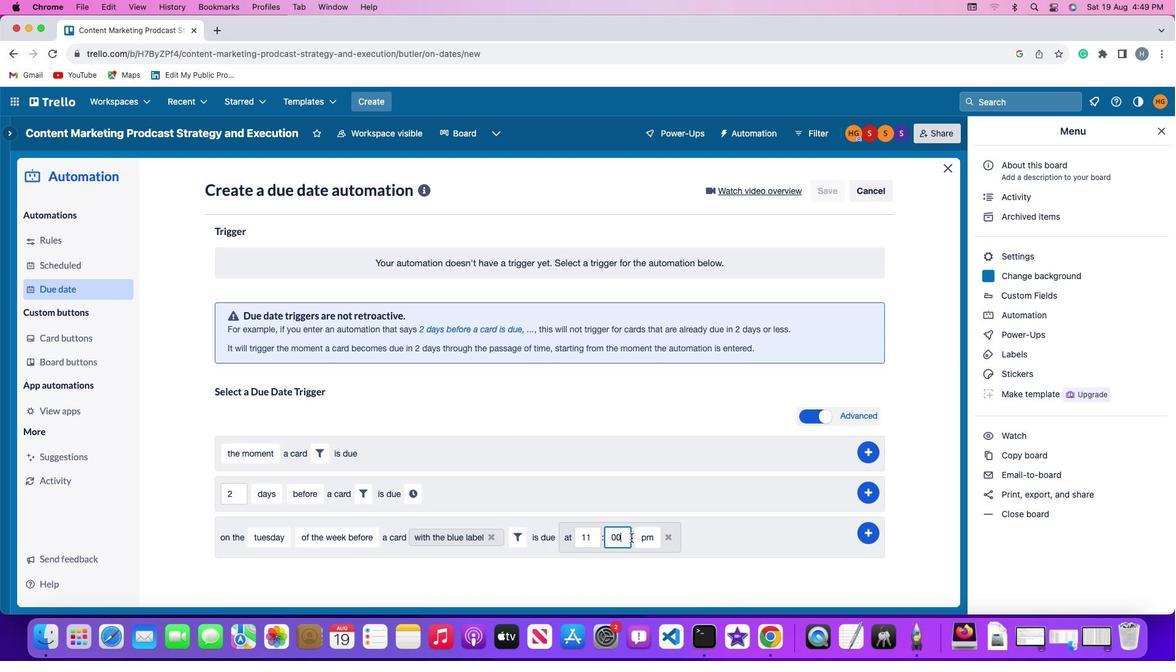 
Action: Mouse moved to (636, 536)
Screenshot: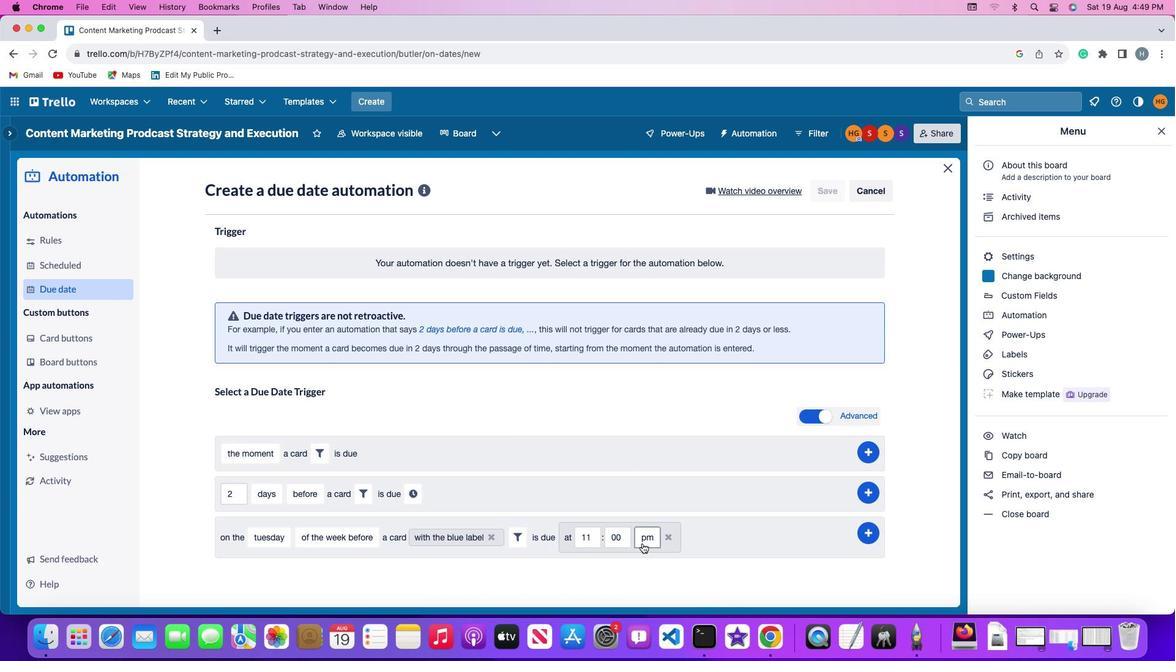 
Action: Mouse pressed left at (636, 536)
Screenshot: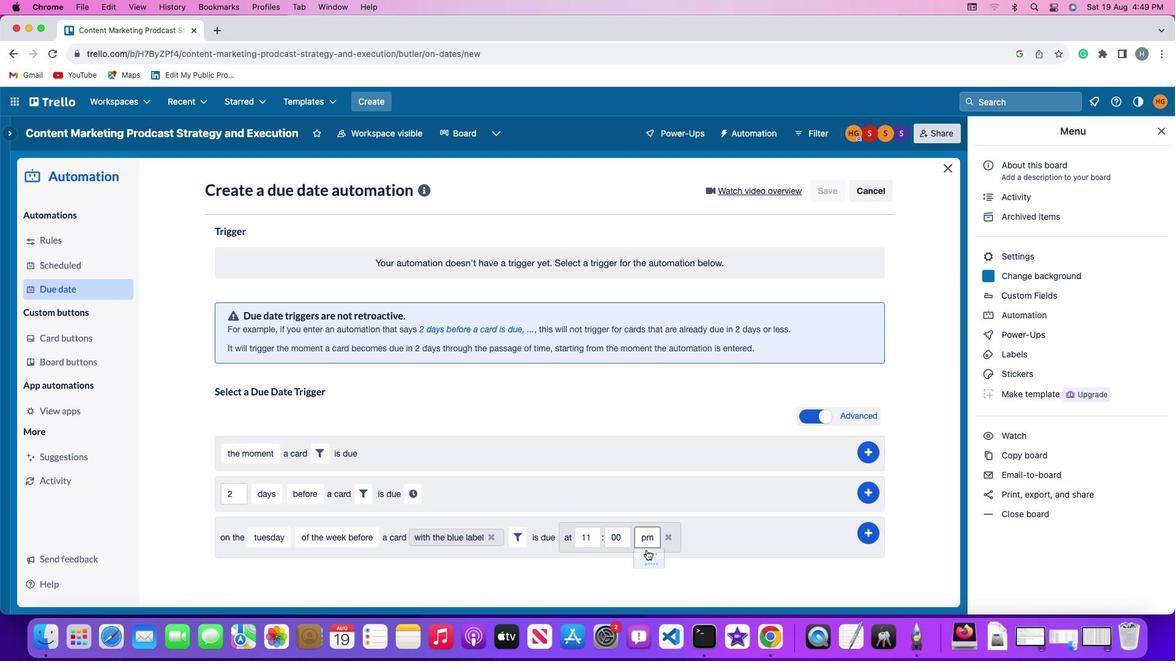 
Action: Mouse moved to (651, 559)
Screenshot: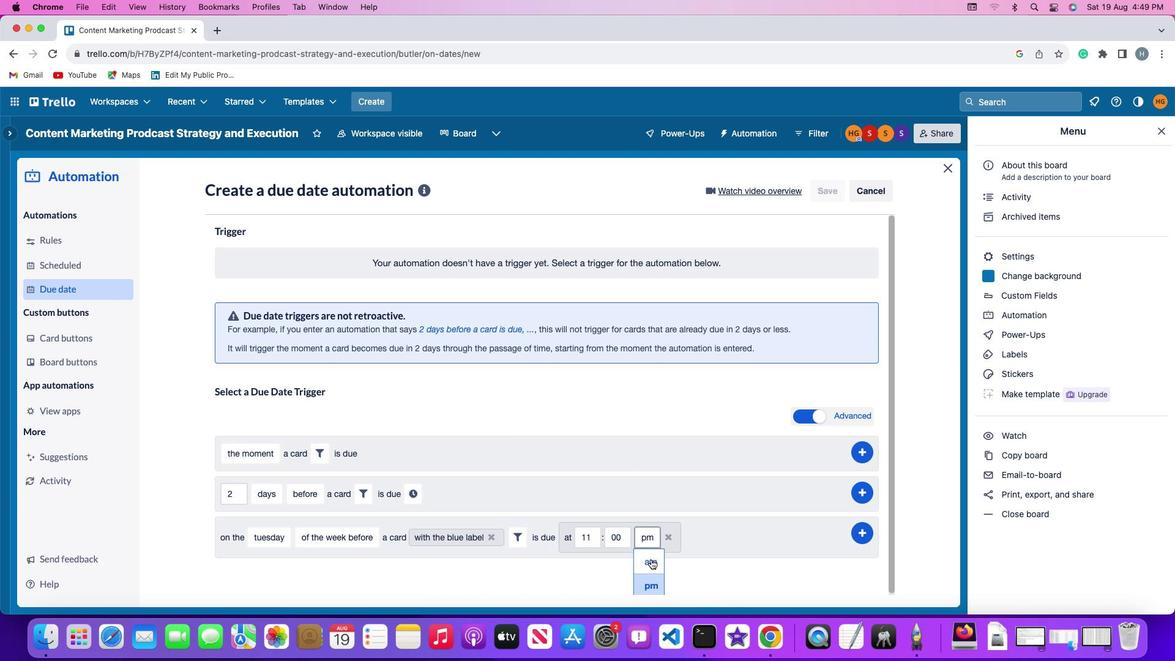 
Action: Mouse pressed left at (651, 559)
Screenshot: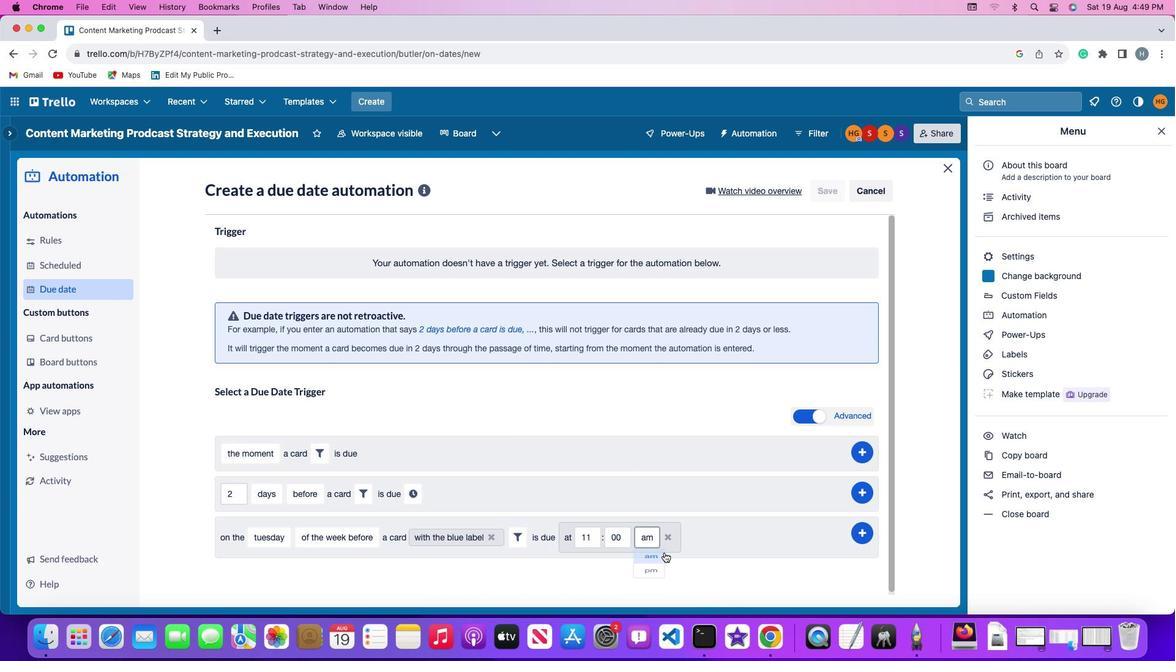 
Action: Mouse moved to (869, 533)
Screenshot: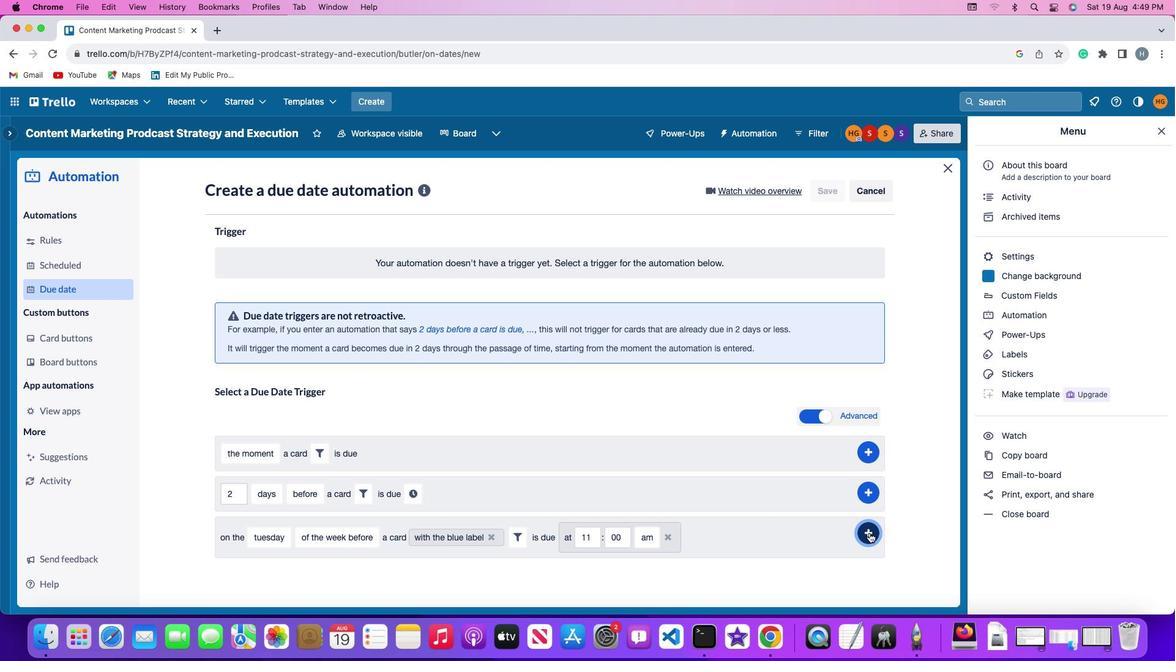 
Action: Mouse pressed left at (869, 533)
Screenshot: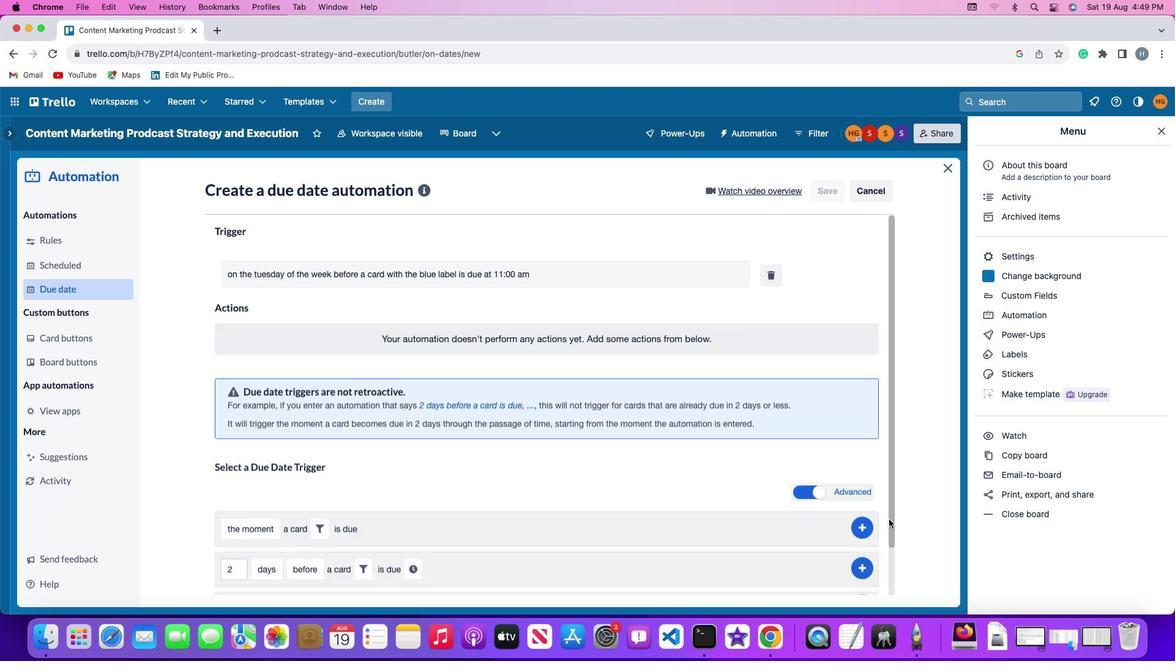 
Action: Mouse moved to (925, 459)
Screenshot: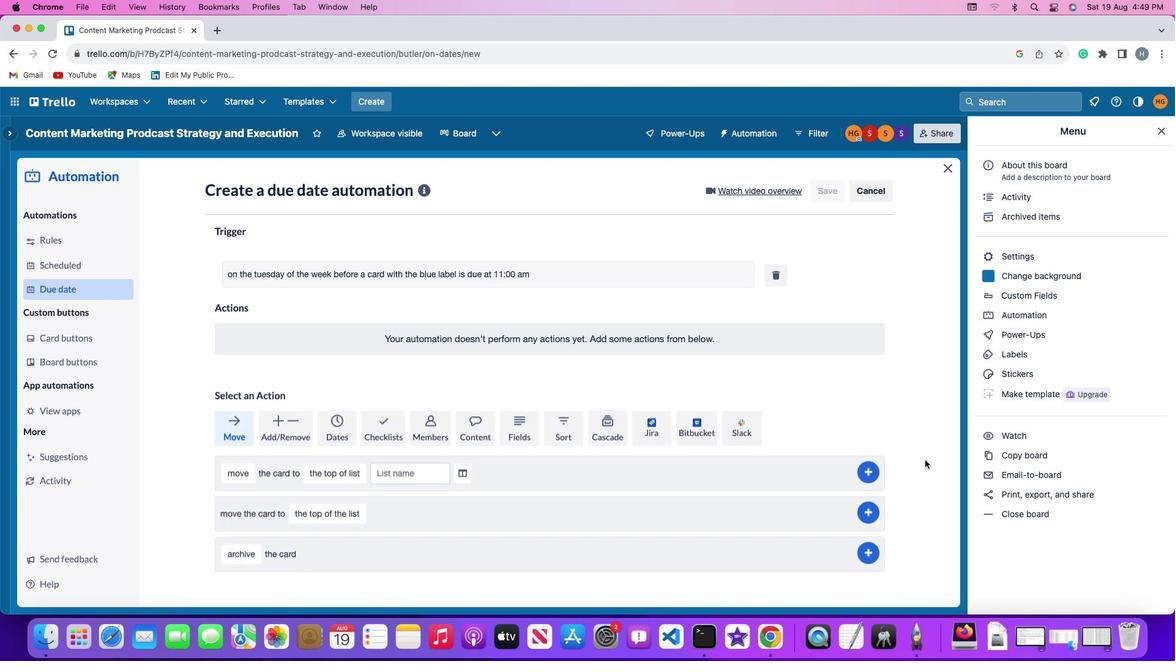 
